Task: Look for space in Herzele, Belgium from 11th June, 2023 to 15th June, 2023 for 2 adults in price range Rs.7000 to Rs.16000. Place can be private room with 1  bedroom having 2 beds and 1 bathroom. Property type can be house, flat, guest house, hotel. Amenities needed are: heating. Booking option can be shelf check-in. Required host language is English.
Action: Key pressed h<Key.caps_lock>erzele<Key.backspace><Key.backspace><Key.backspace><Key.backspace><Key.backspace><Key.backspace><Key.backspace>h<Key.caps_lock>erze;<Key.backspace>le,<Key.space><Key.caps_lock>b<Key.caps_lock>elgium<Key.space><Key.enter>
Screenshot: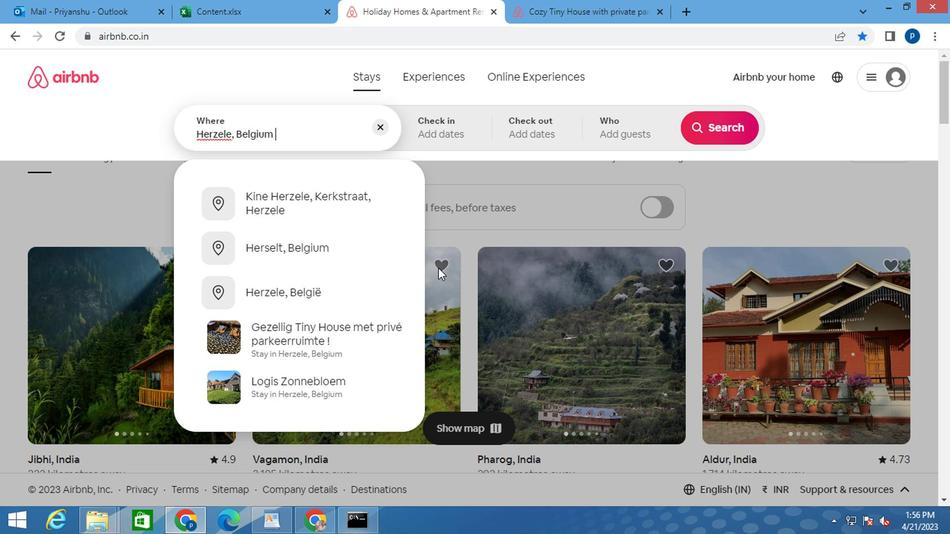 
Action: Mouse moved to (710, 231)
Screenshot: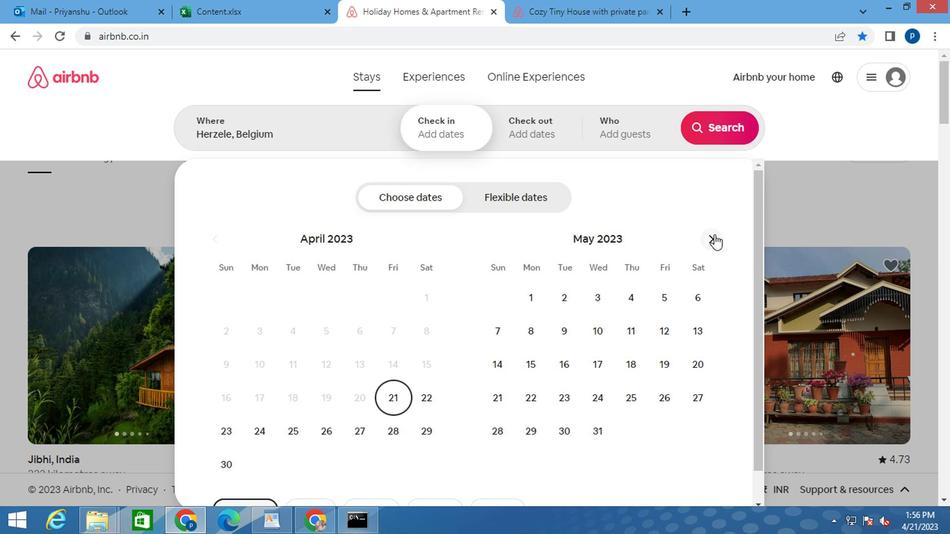 
Action: Mouse pressed left at (710, 231)
Screenshot: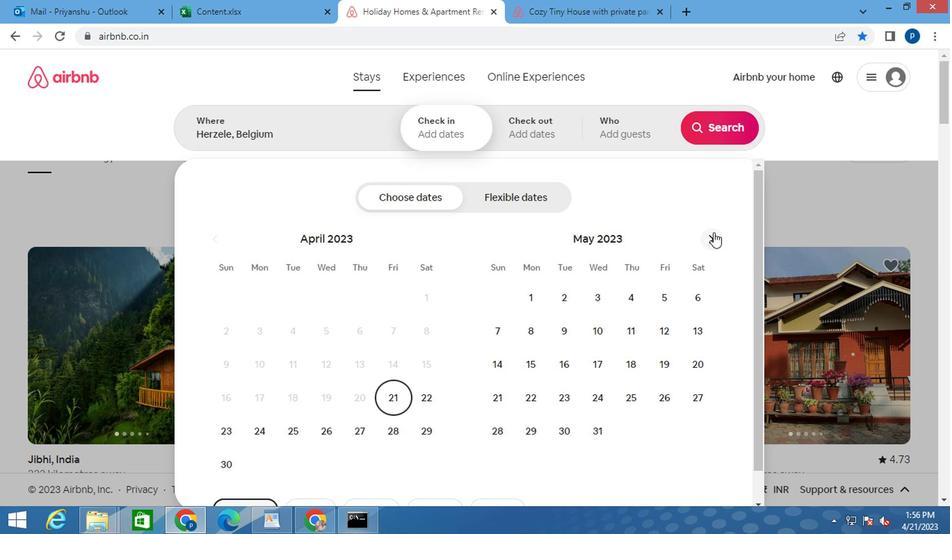 
Action: Mouse moved to (710, 231)
Screenshot: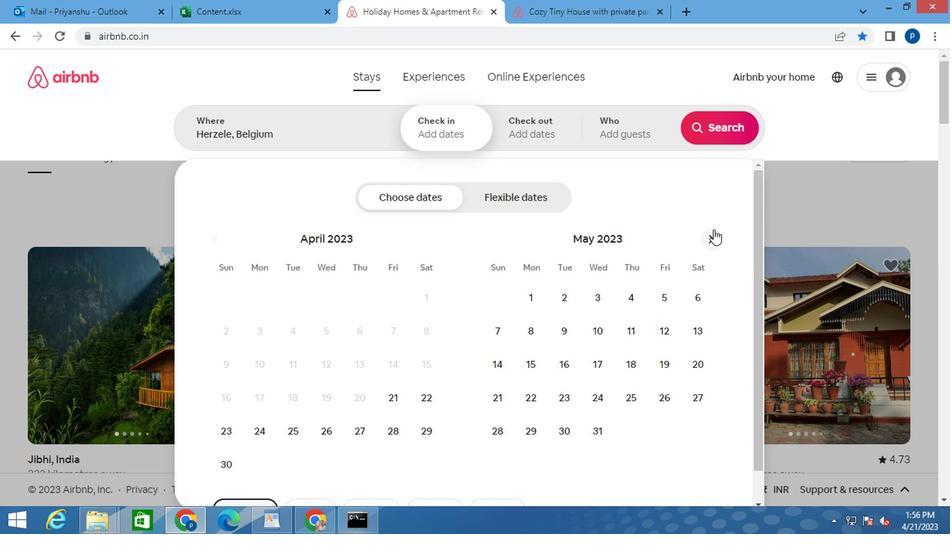 
Action: Mouse pressed left at (710, 231)
Screenshot: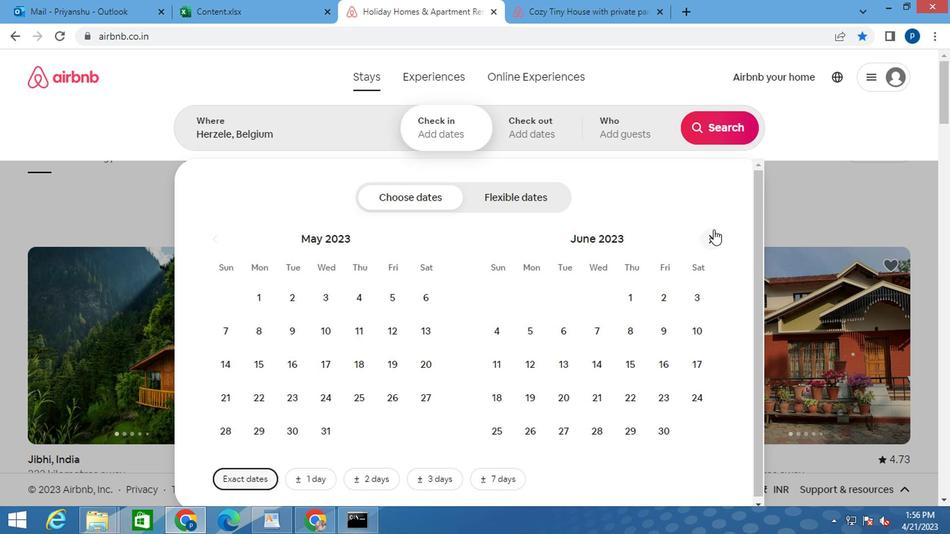 
Action: Mouse moved to (223, 361)
Screenshot: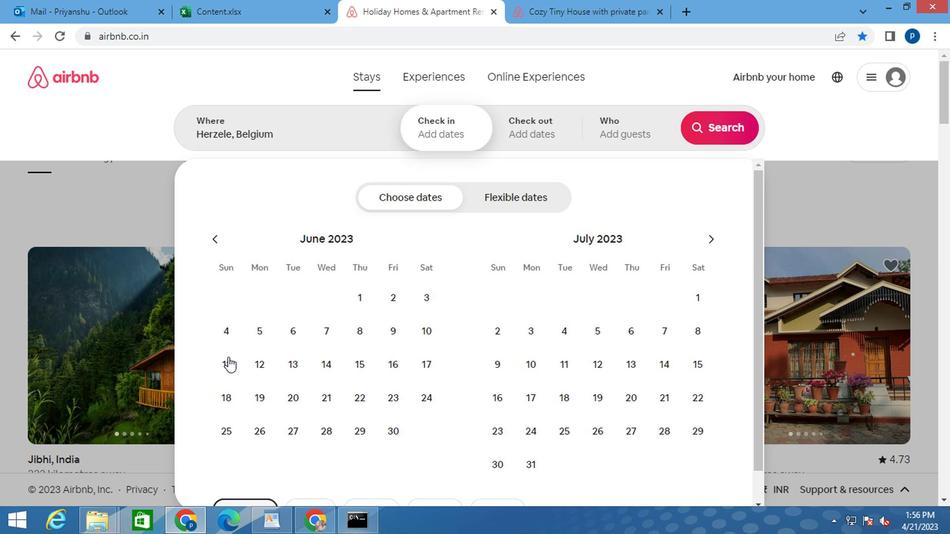 
Action: Mouse pressed left at (223, 361)
Screenshot: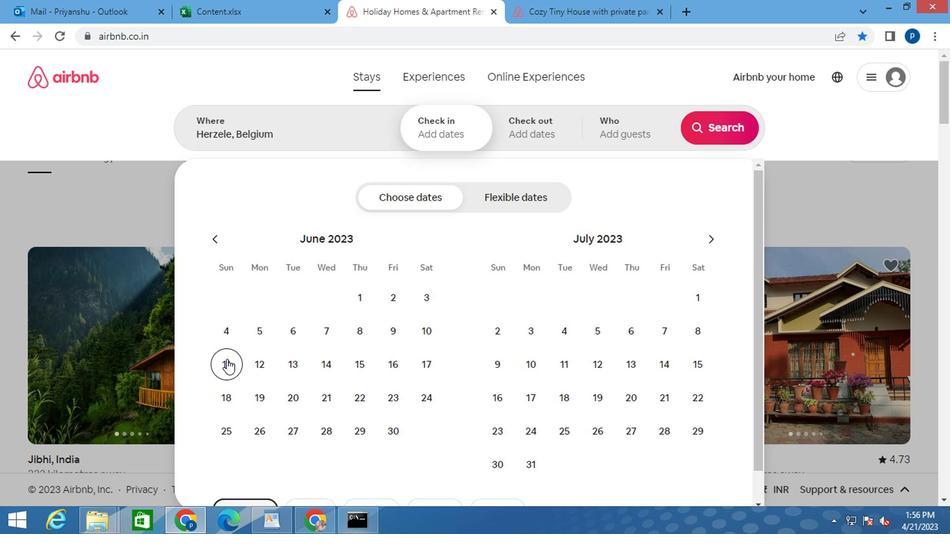 
Action: Mouse moved to (362, 369)
Screenshot: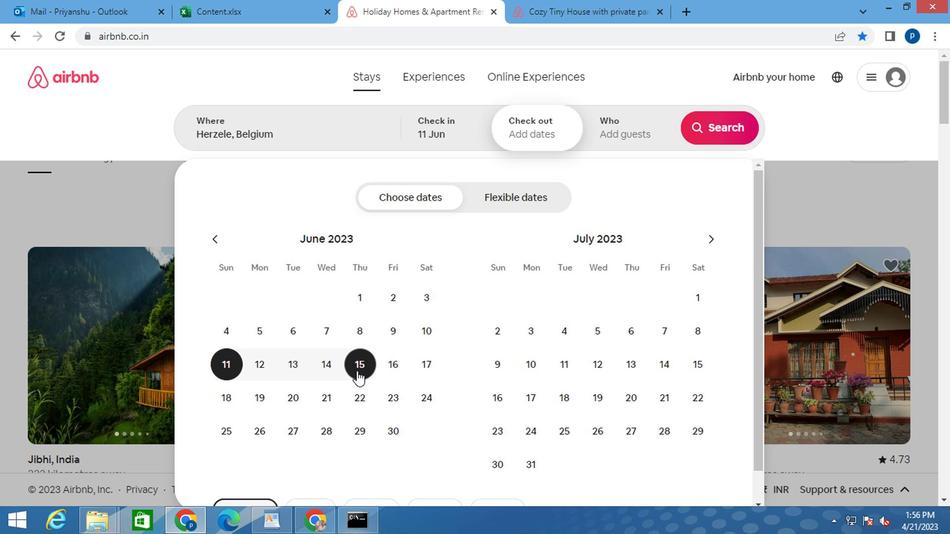 
Action: Mouse pressed left at (362, 369)
Screenshot: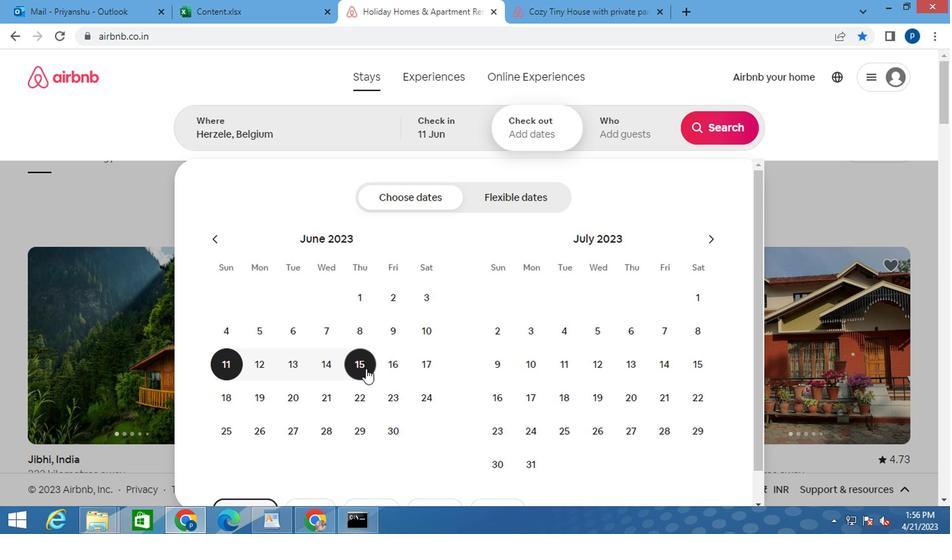 
Action: Mouse moved to (623, 136)
Screenshot: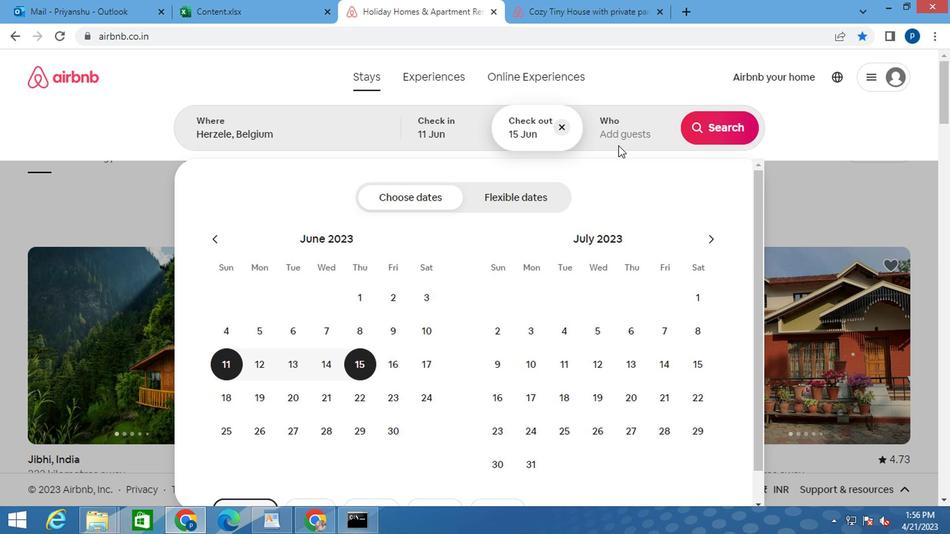 
Action: Mouse pressed left at (623, 136)
Screenshot: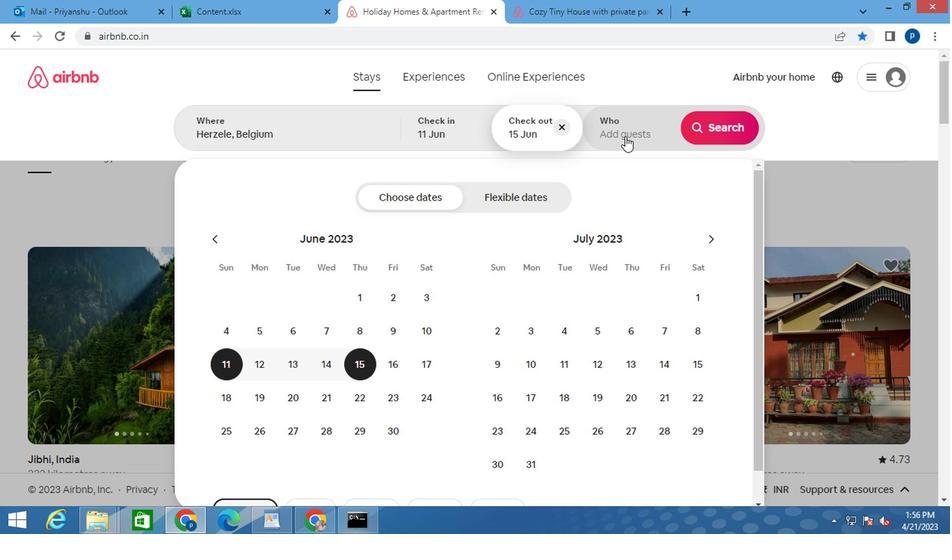 
Action: Mouse moved to (719, 198)
Screenshot: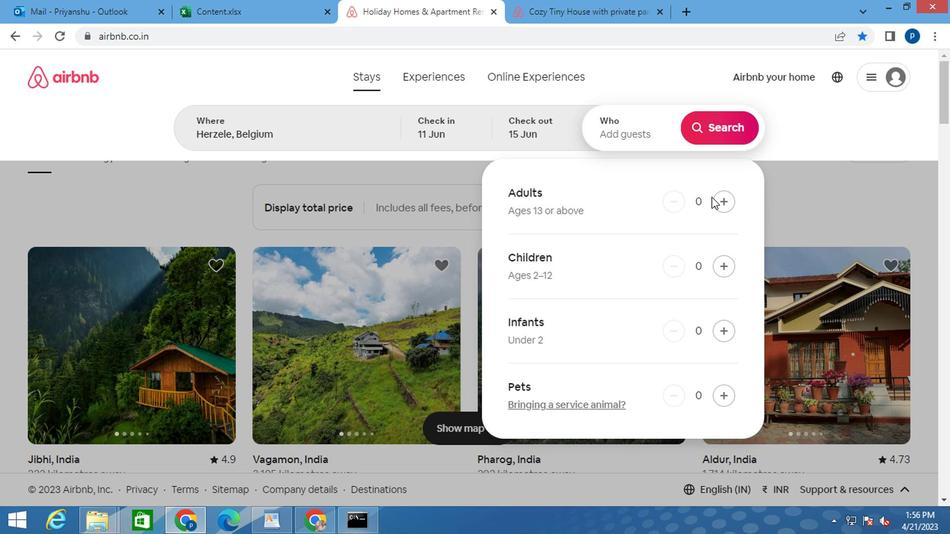 
Action: Mouse pressed left at (719, 198)
Screenshot: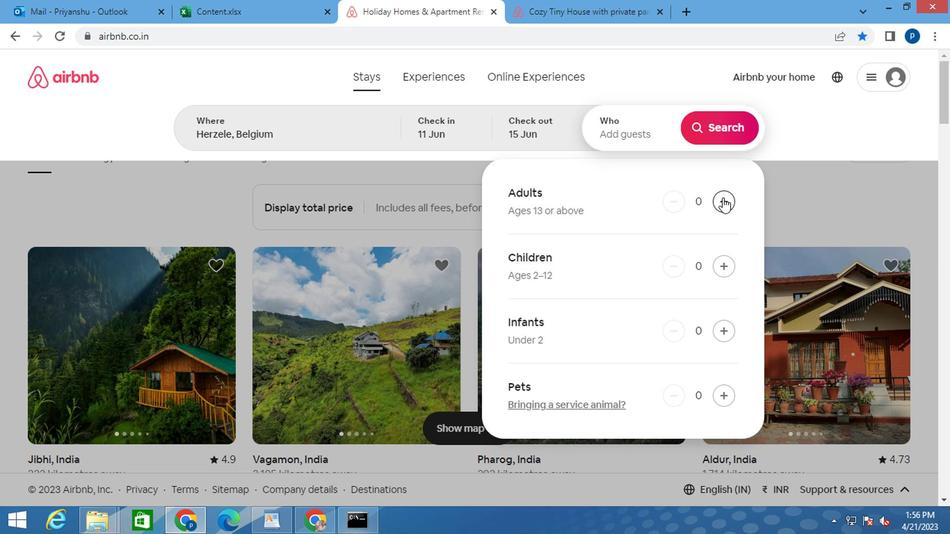 
Action: Mouse pressed left at (719, 198)
Screenshot: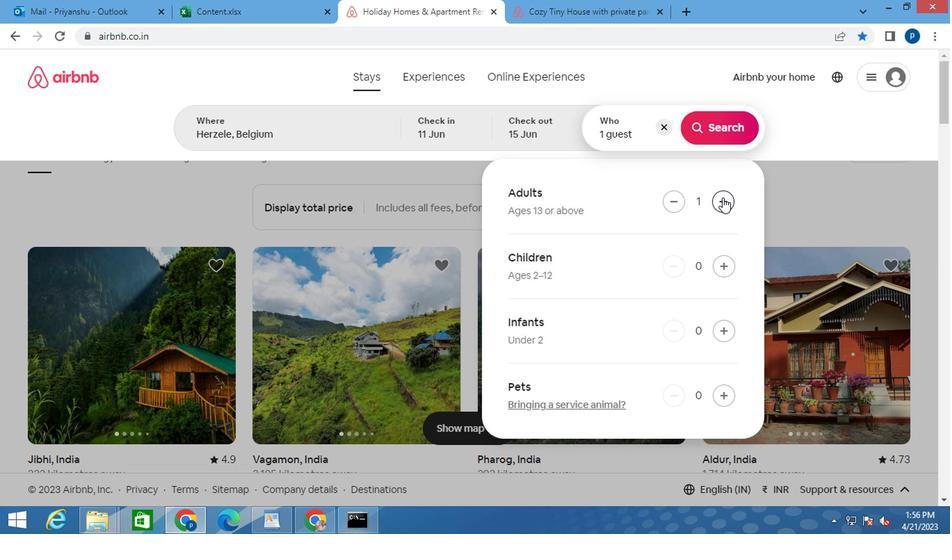 
Action: Mouse moved to (712, 133)
Screenshot: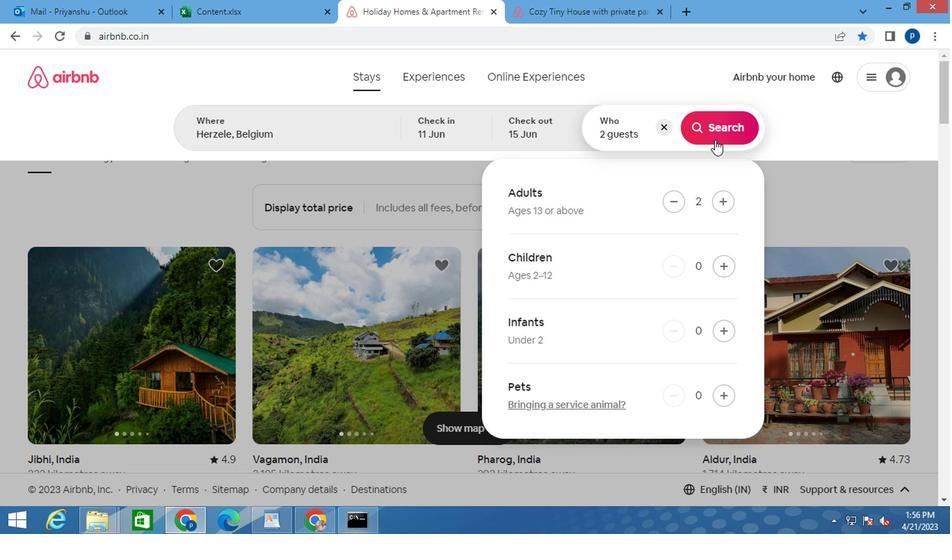 
Action: Mouse pressed left at (712, 133)
Screenshot: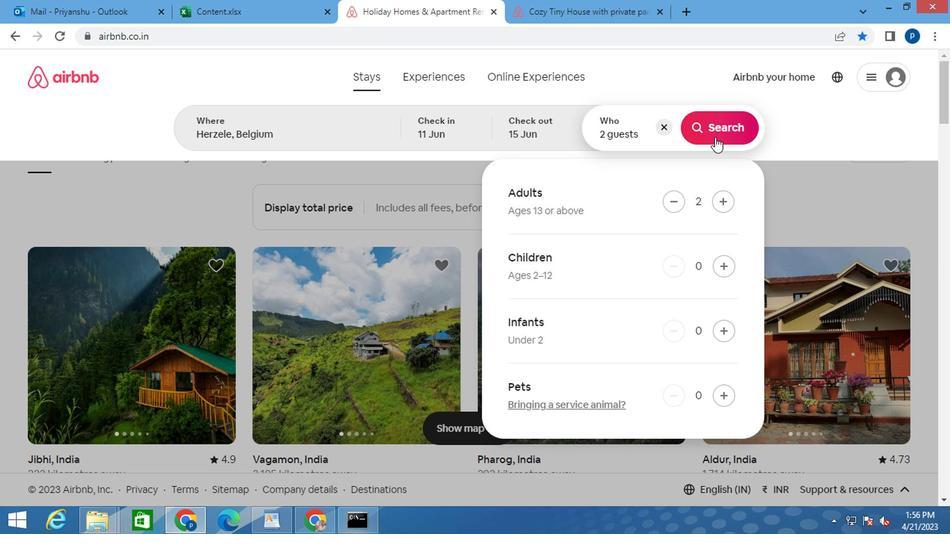 
Action: Mouse moved to (870, 132)
Screenshot: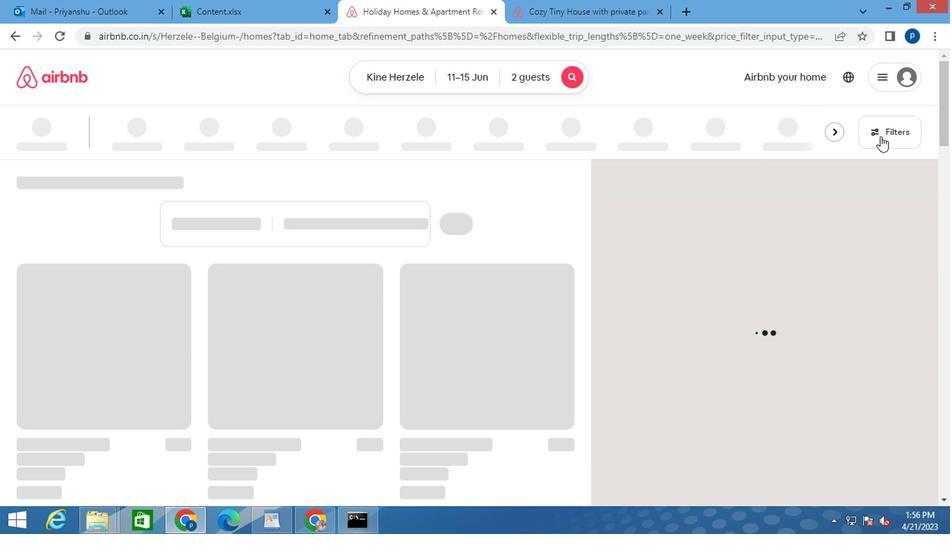 
Action: Mouse pressed left at (870, 132)
Screenshot: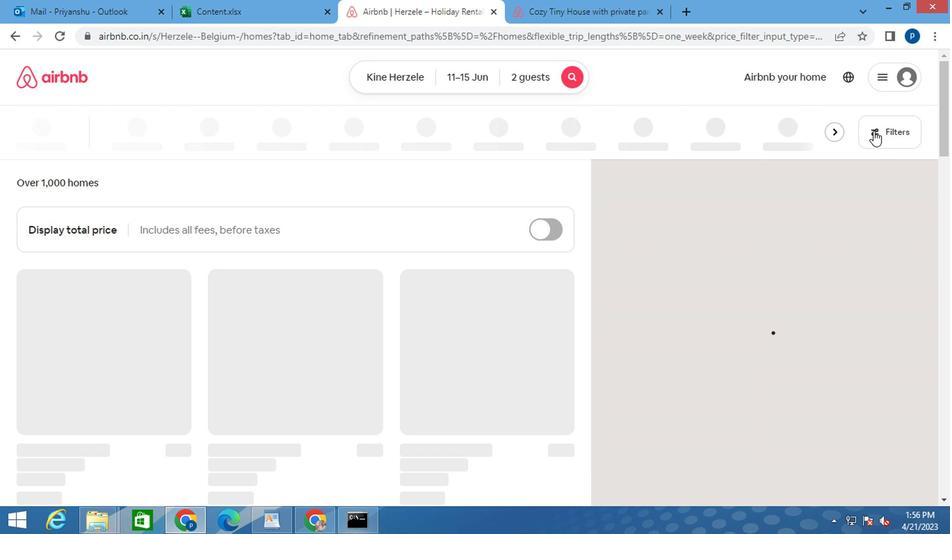 
Action: Mouse moved to (272, 312)
Screenshot: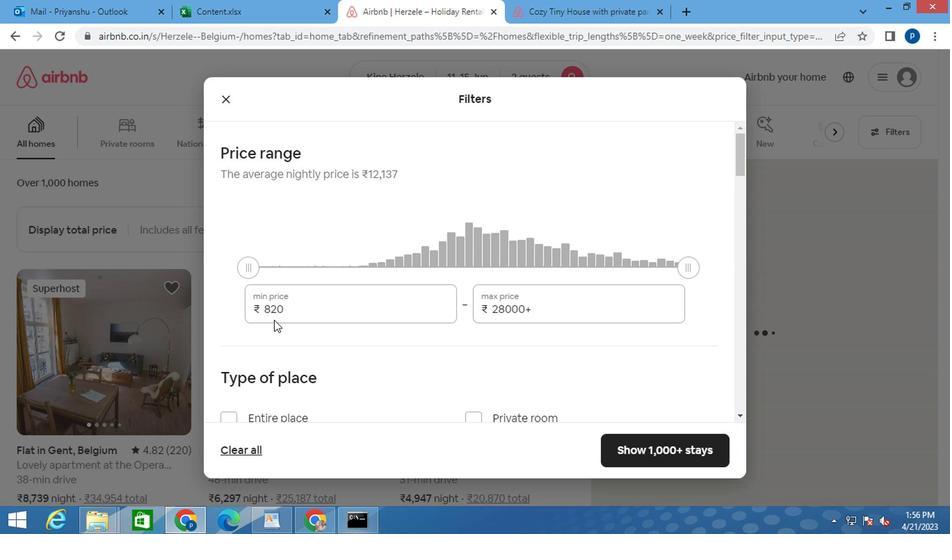 
Action: Mouse pressed left at (272, 312)
Screenshot: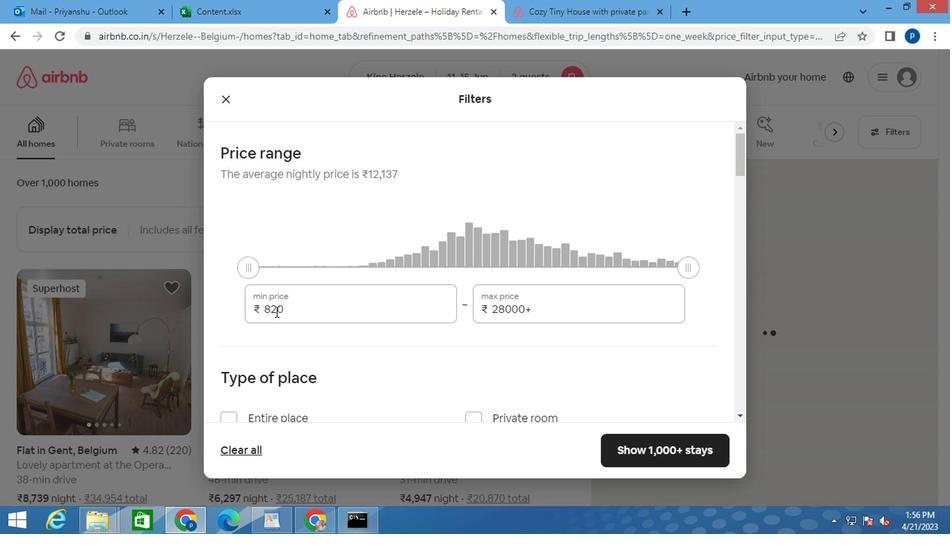 
Action: Mouse pressed left at (272, 312)
Screenshot: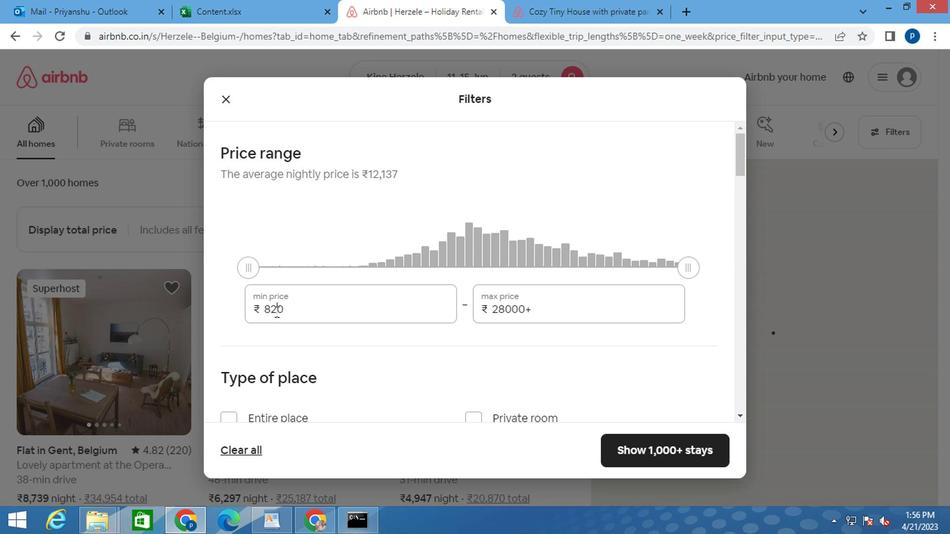 
Action: Key pressed 7000<Key.tab>16000
Screenshot: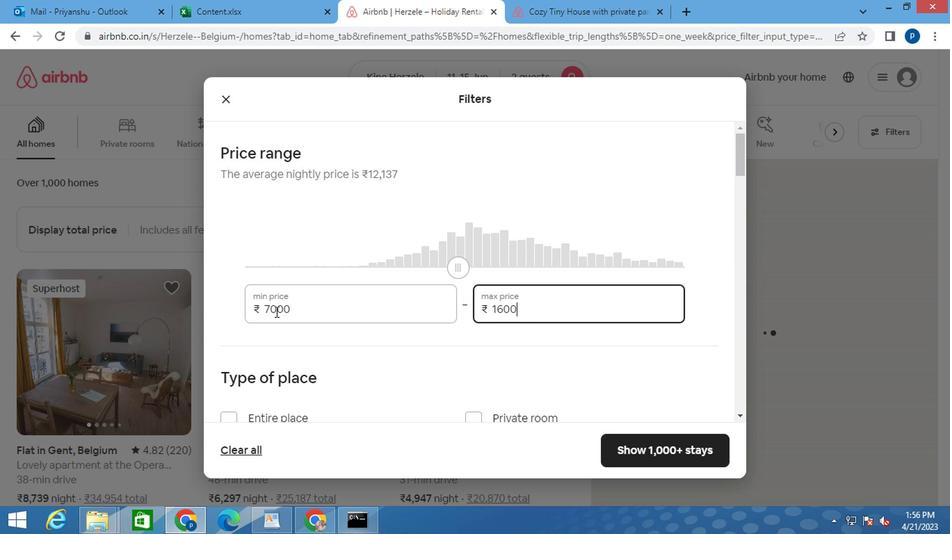 
Action: Mouse moved to (231, 345)
Screenshot: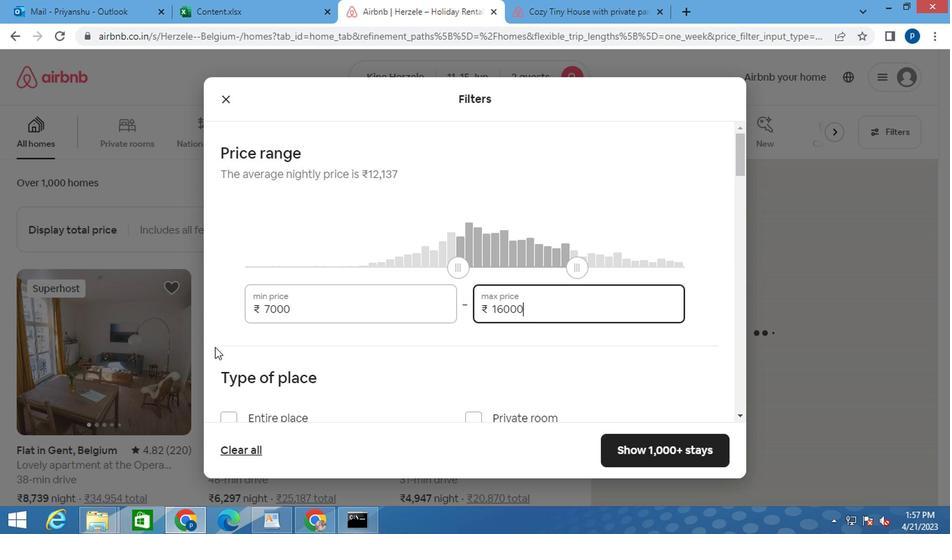 
Action: Mouse scrolled (231, 344) with delta (0, 0)
Screenshot: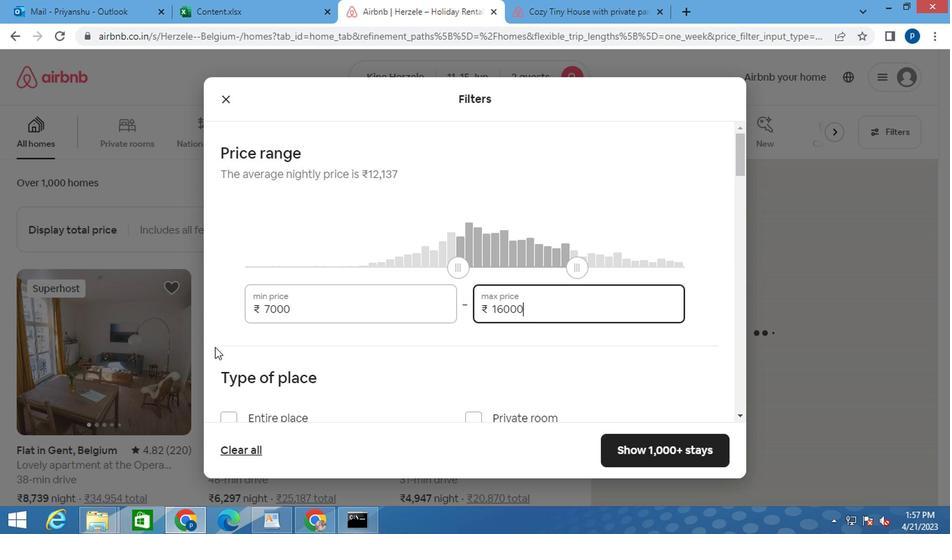 
Action: Mouse moved to (231, 345)
Screenshot: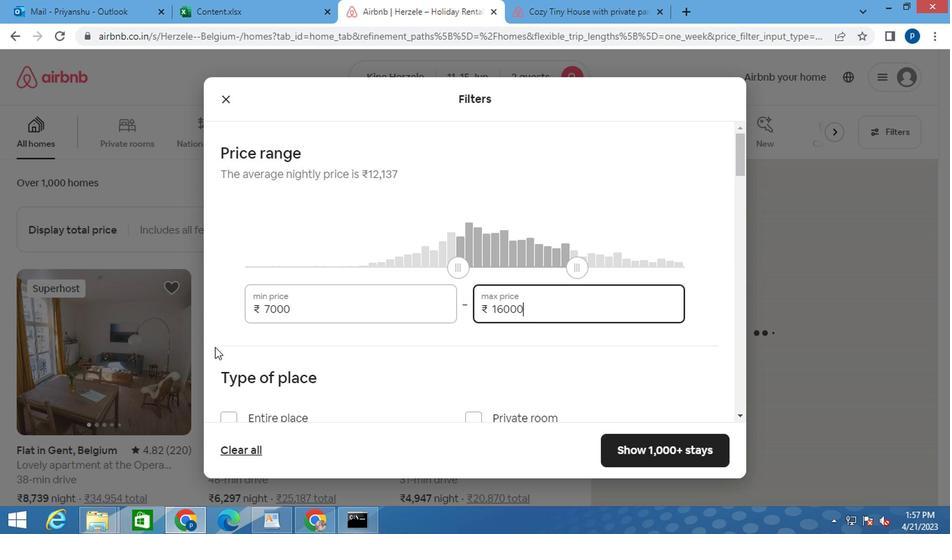
Action: Mouse scrolled (231, 344) with delta (0, 0)
Screenshot: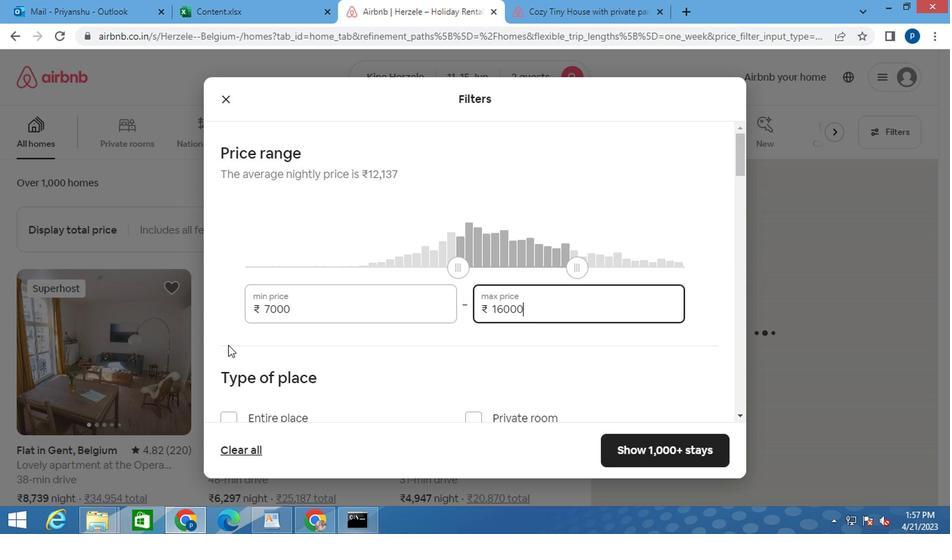 
Action: Mouse moved to (259, 333)
Screenshot: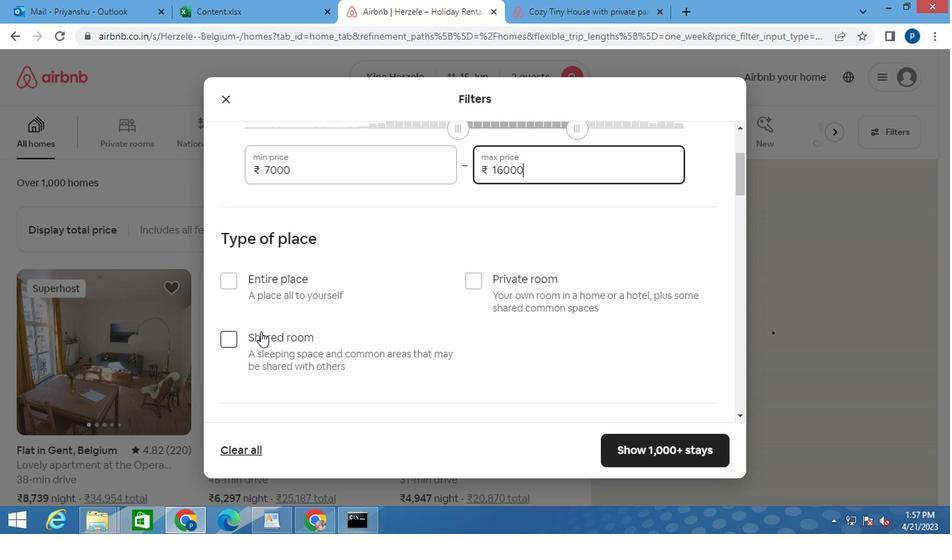 
Action: Mouse scrolled (259, 332) with delta (0, 0)
Screenshot: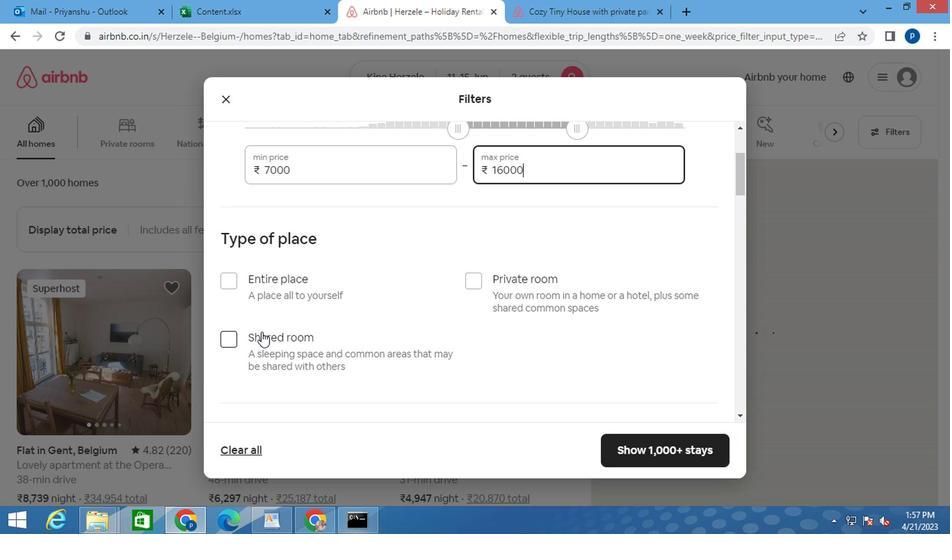 
Action: Mouse moved to (474, 212)
Screenshot: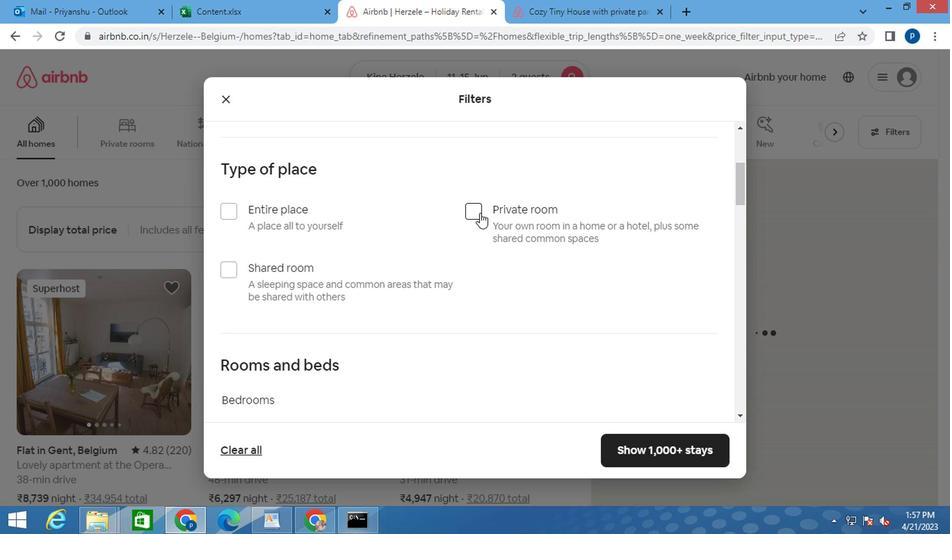 
Action: Mouse pressed left at (474, 212)
Screenshot: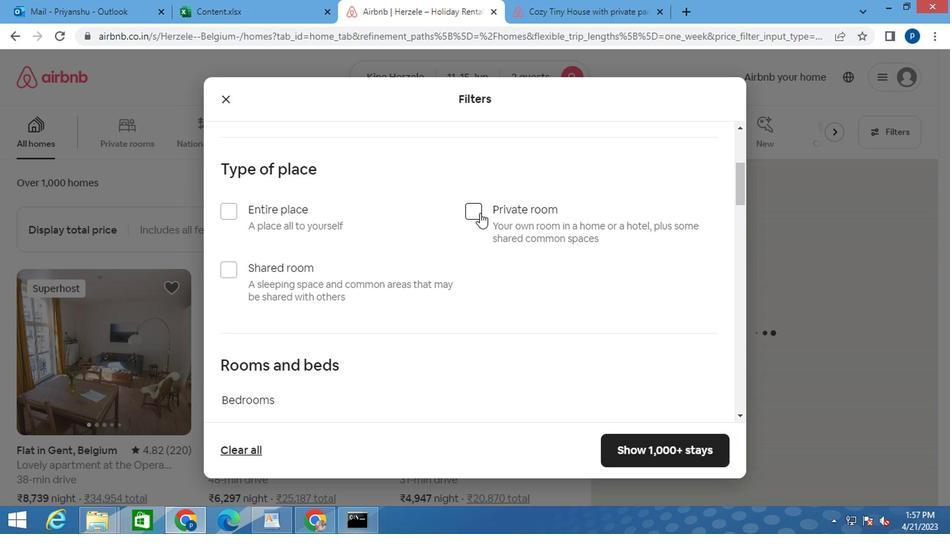 
Action: Mouse moved to (416, 264)
Screenshot: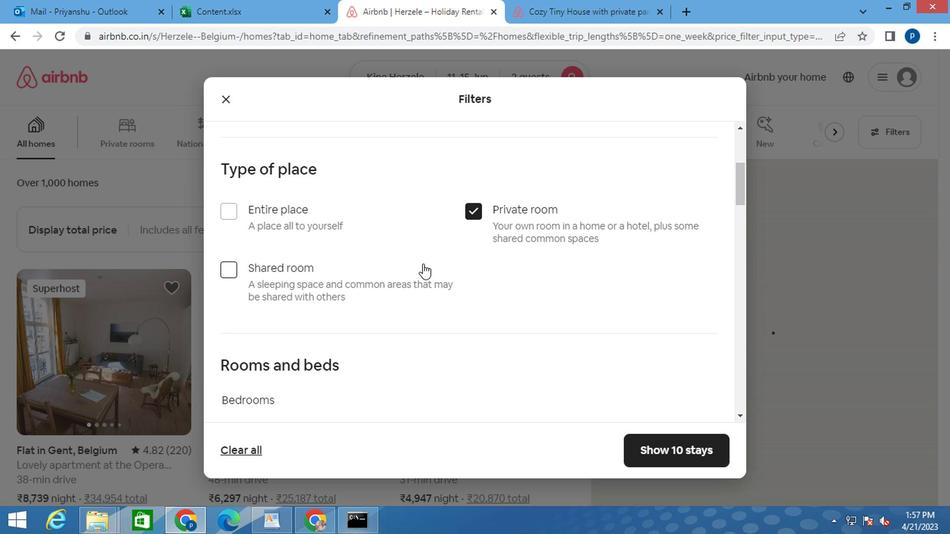 
Action: Mouse scrolled (416, 264) with delta (0, 0)
Screenshot: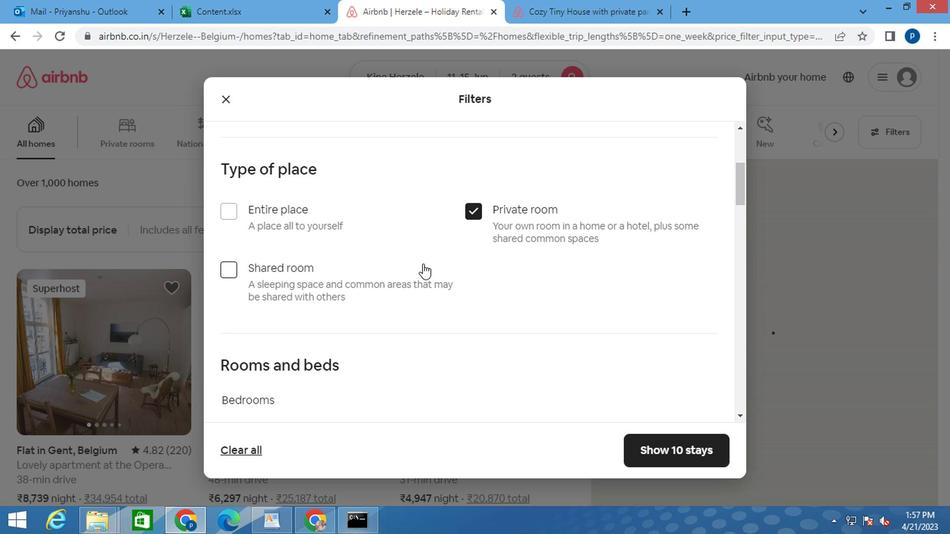 
Action: Mouse moved to (416, 264)
Screenshot: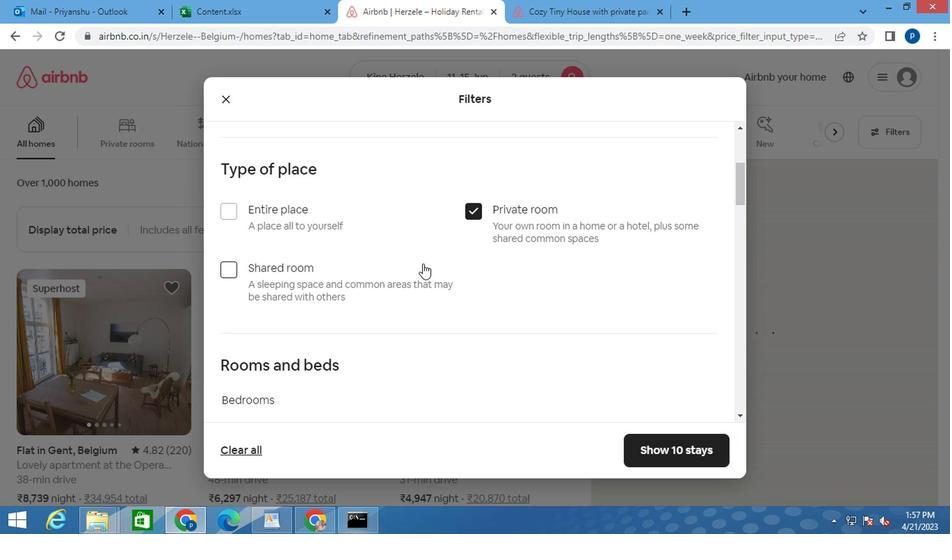 
Action: Mouse scrolled (416, 264) with delta (0, 0)
Screenshot: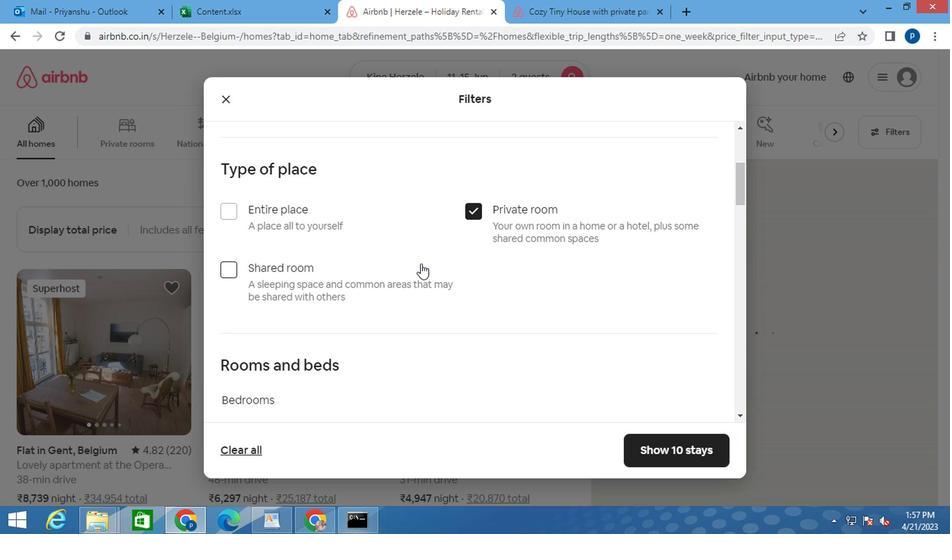 
Action: Mouse moved to (342, 262)
Screenshot: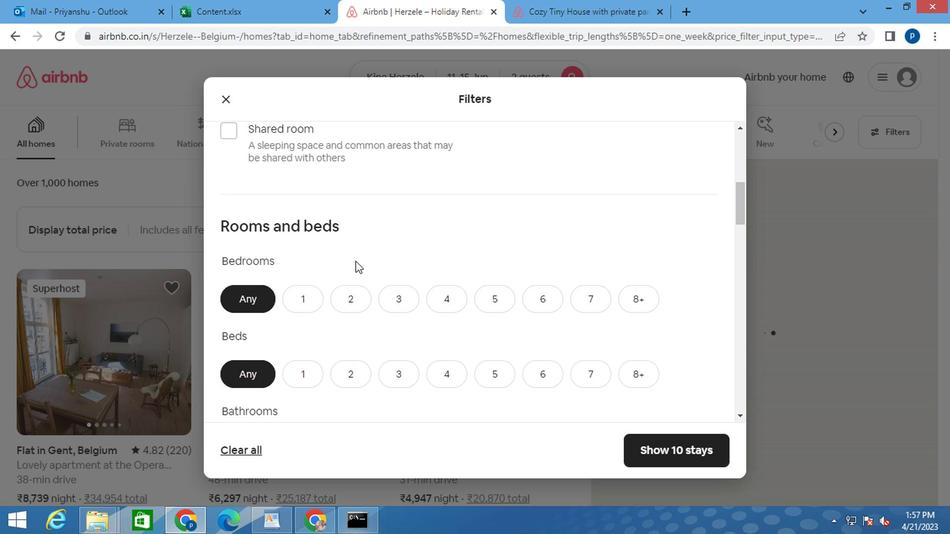 
Action: Mouse scrolled (342, 261) with delta (0, 0)
Screenshot: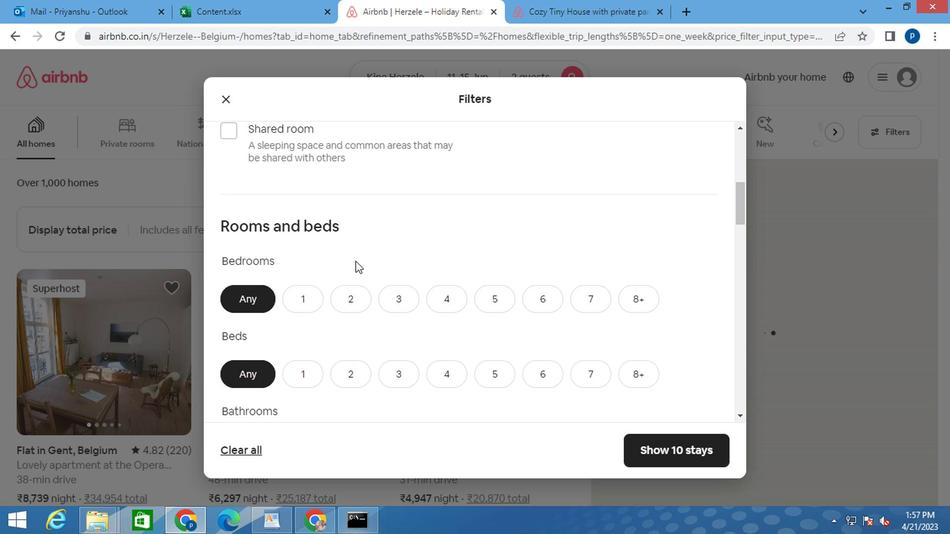 
Action: Mouse moved to (298, 229)
Screenshot: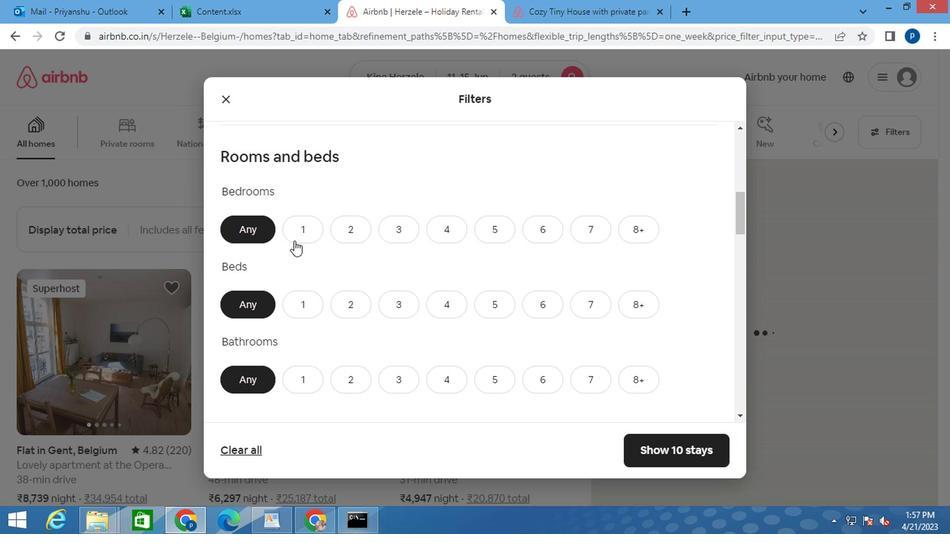 
Action: Mouse pressed left at (298, 229)
Screenshot: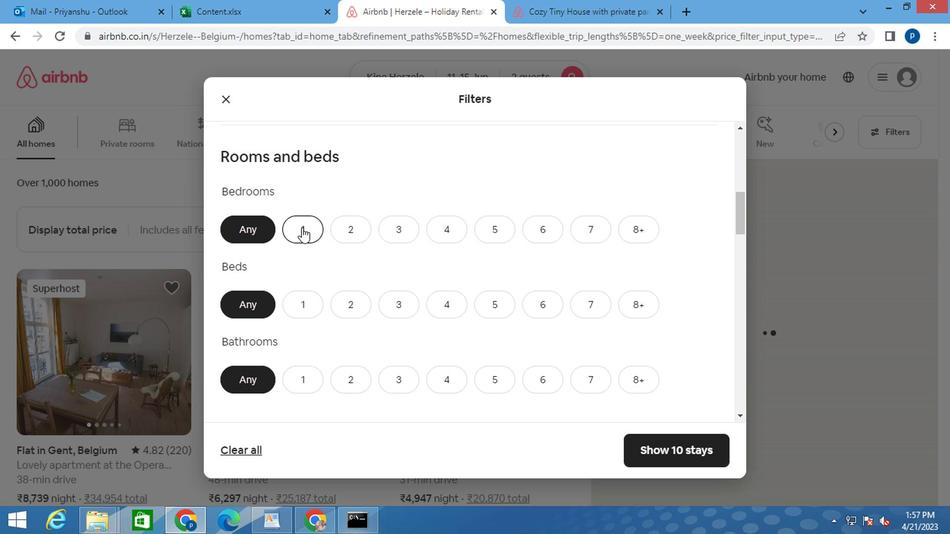 
Action: Mouse moved to (356, 307)
Screenshot: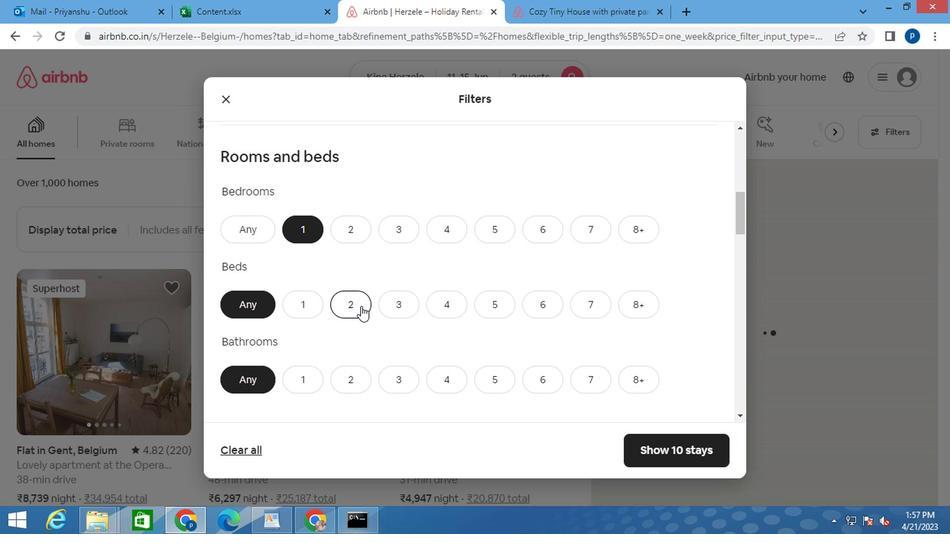 
Action: Mouse pressed left at (356, 307)
Screenshot: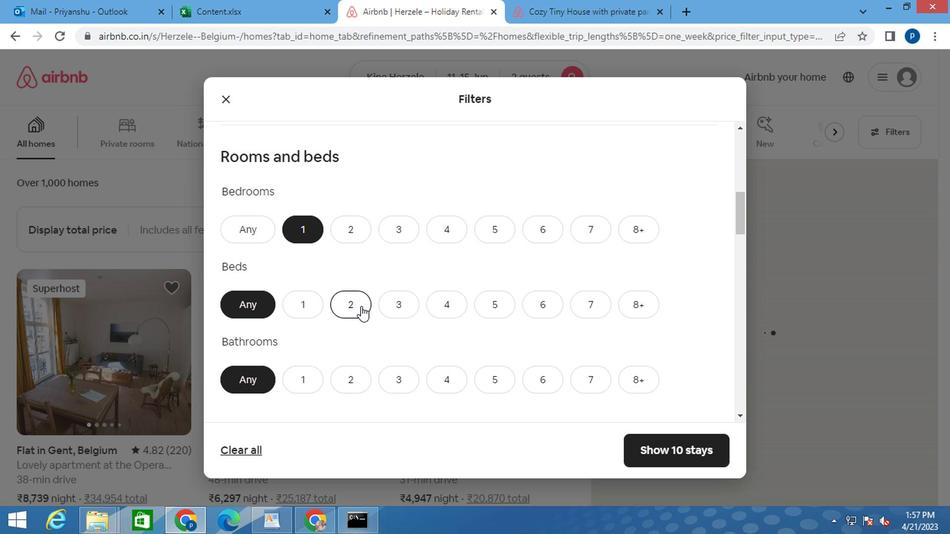 
Action: Mouse moved to (296, 378)
Screenshot: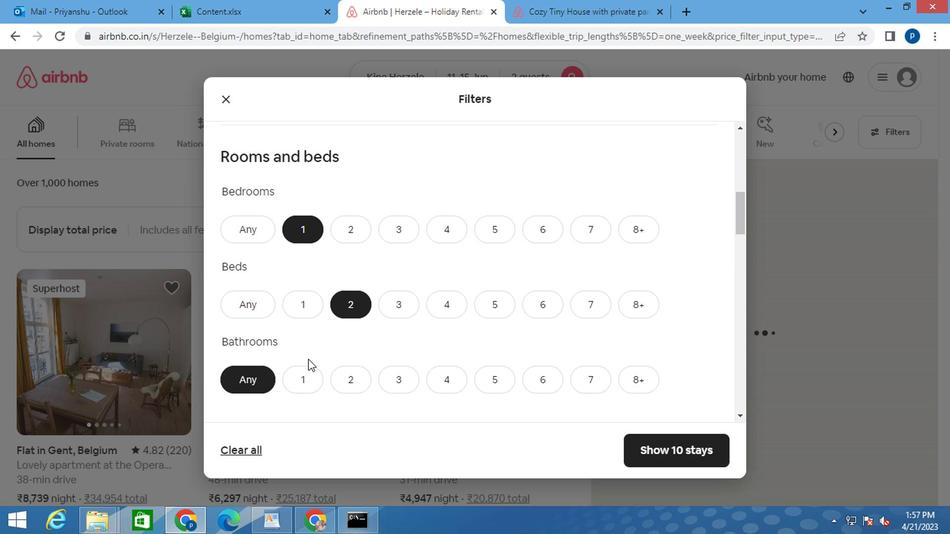 
Action: Mouse pressed left at (296, 378)
Screenshot: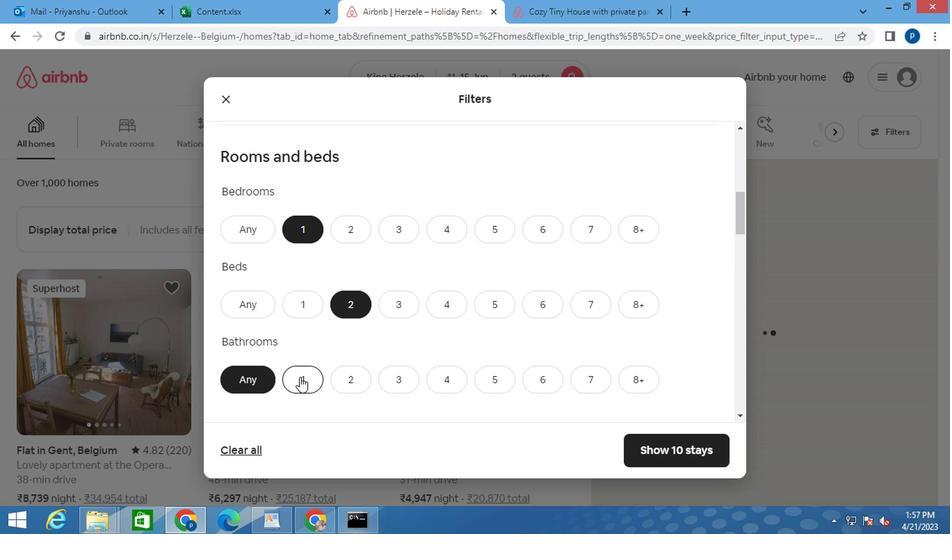
Action: Mouse moved to (306, 371)
Screenshot: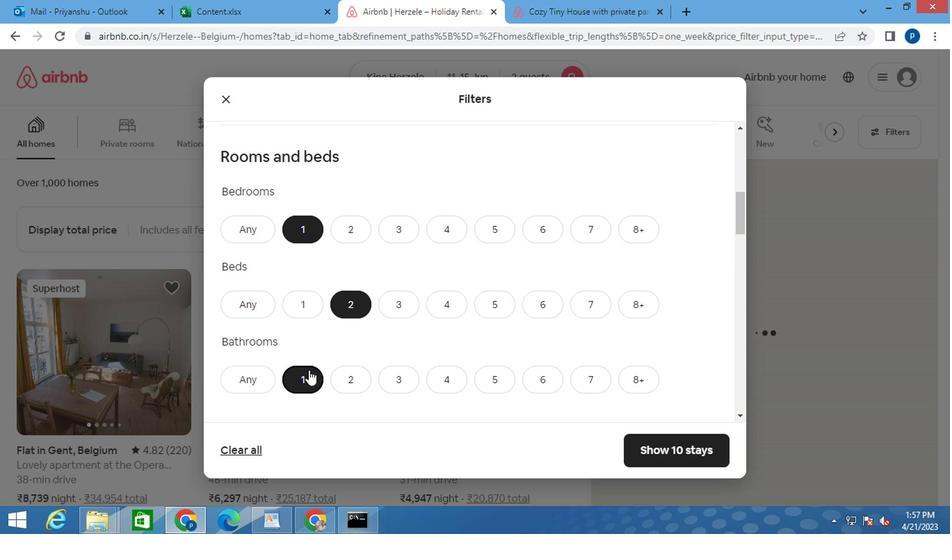 
Action: Mouse scrolled (306, 370) with delta (0, 0)
Screenshot: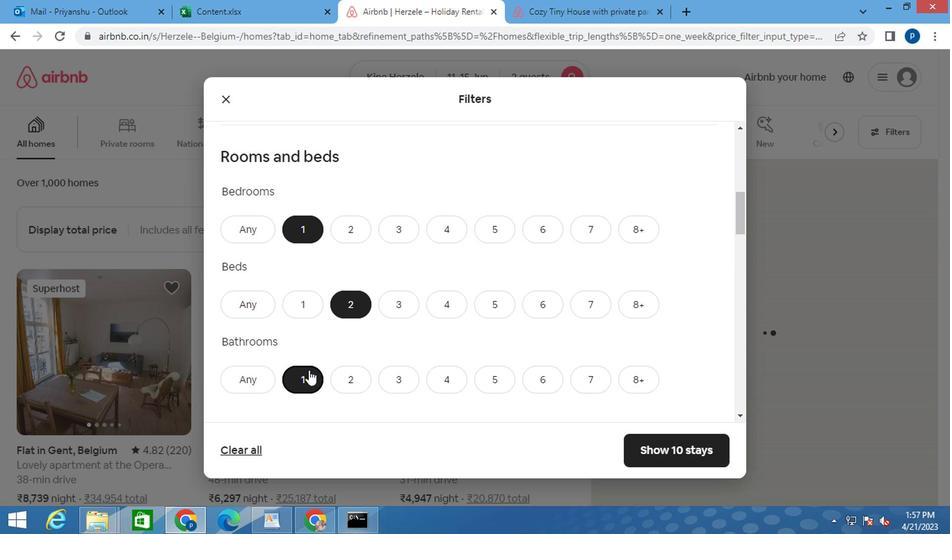 
Action: Mouse moved to (370, 345)
Screenshot: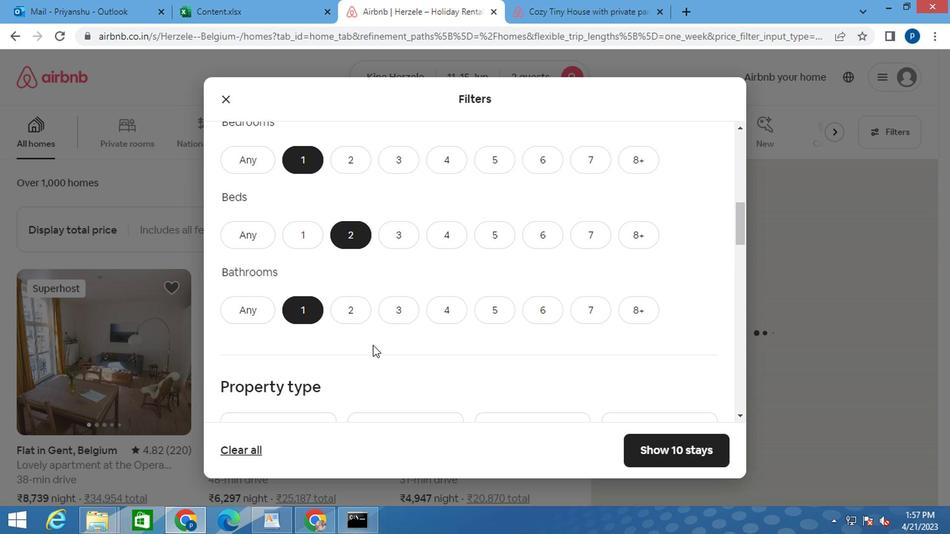
Action: Mouse scrolled (370, 344) with delta (0, 0)
Screenshot: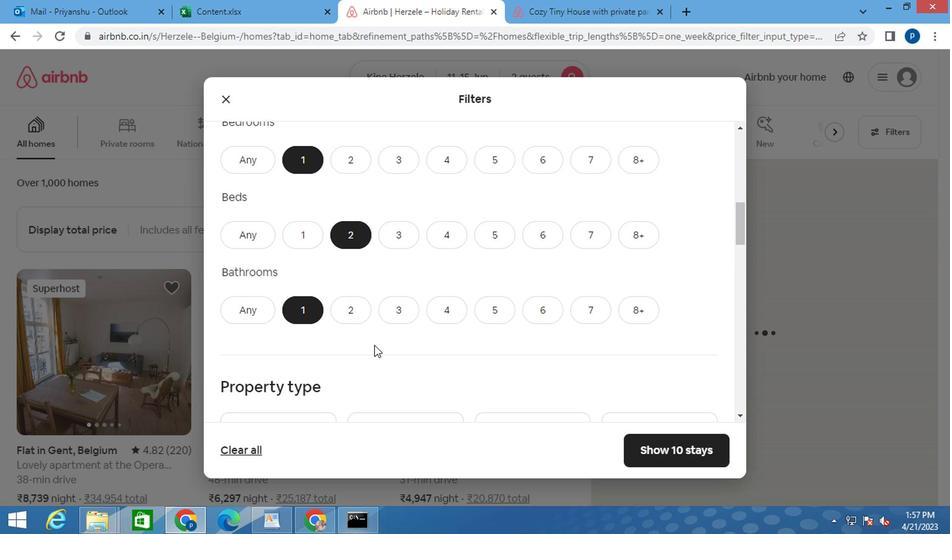 
Action: Mouse moved to (270, 361)
Screenshot: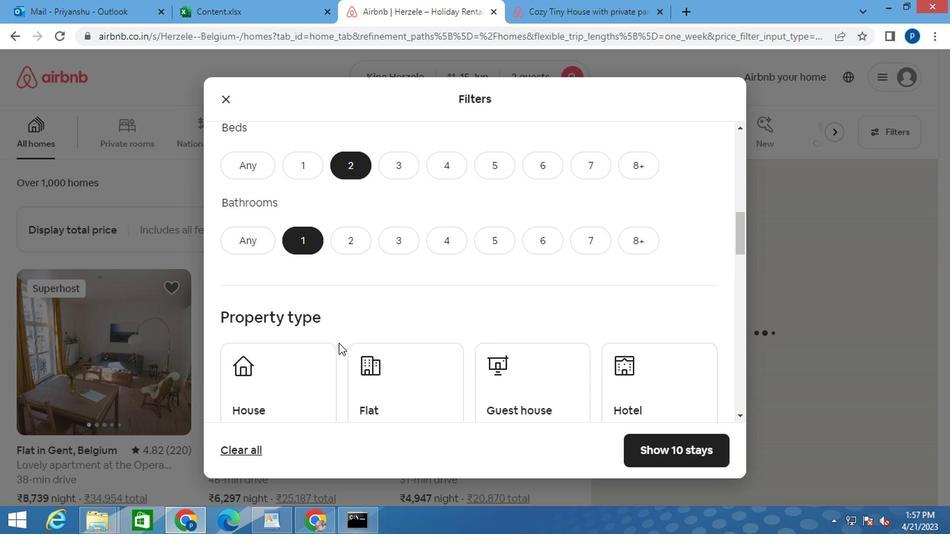 
Action: Mouse pressed left at (270, 361)
Screenshot: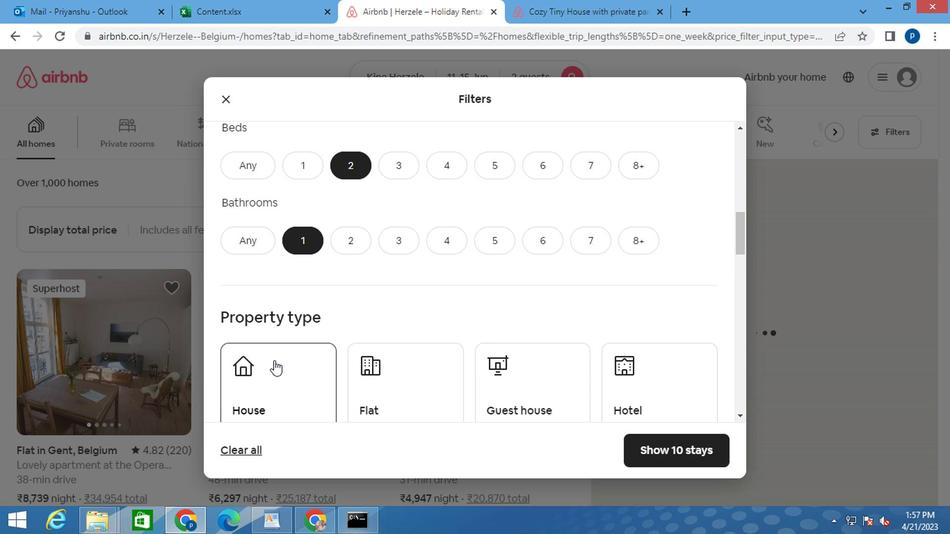 
Action: Mouse moved to (419, 383)
Screenshot: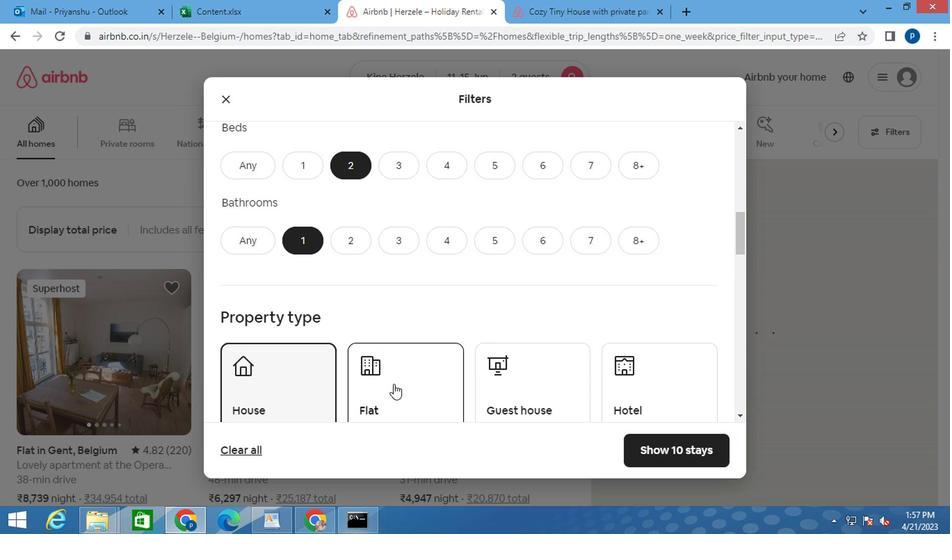 
Action: Mouse pressed left at (398, 385)
Screenshot: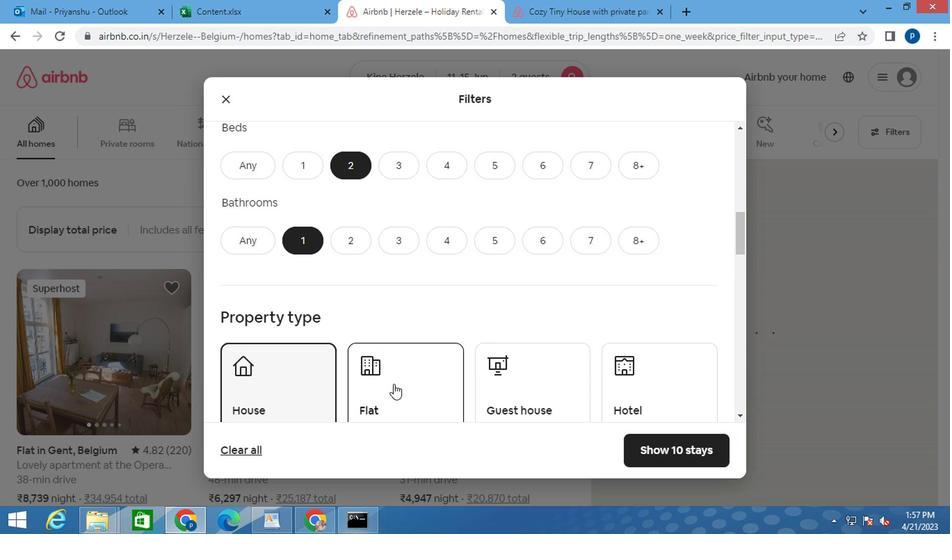 
Action: Mouse moved to (553, 369)
Screenshot: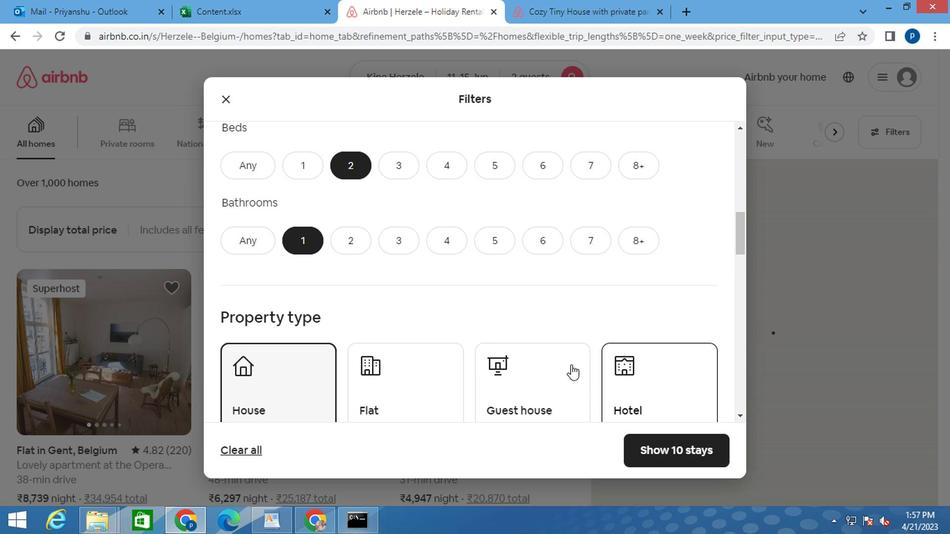 
Action: Mouse pressed left at (553, 369)
Screenshot: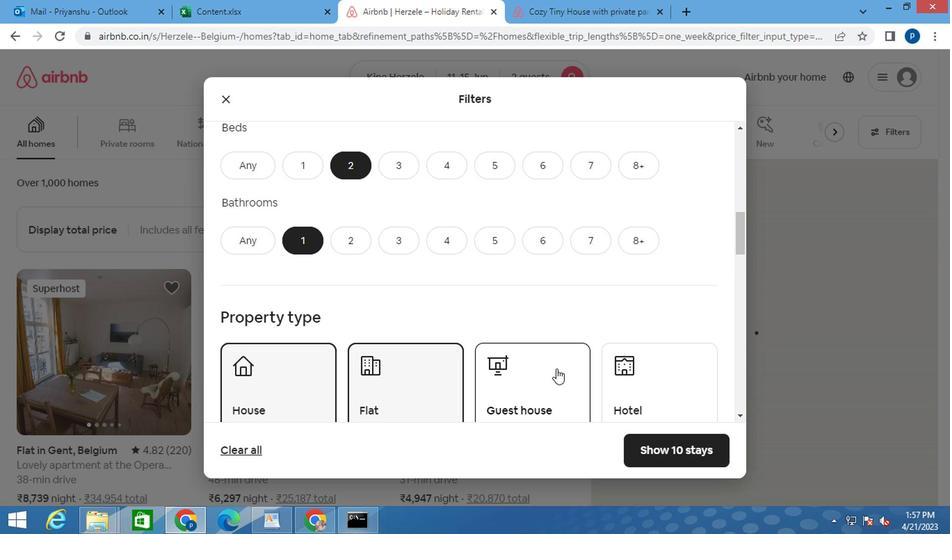 
Action: Mouse moved to (647, 375)
Screenshot: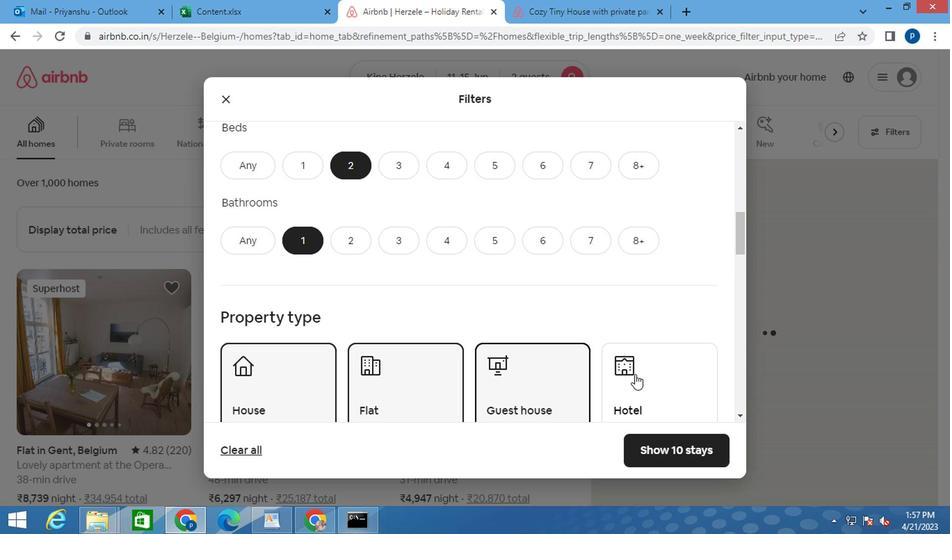 
Action: Mouse pressed left at (647, 375)
Screenshot: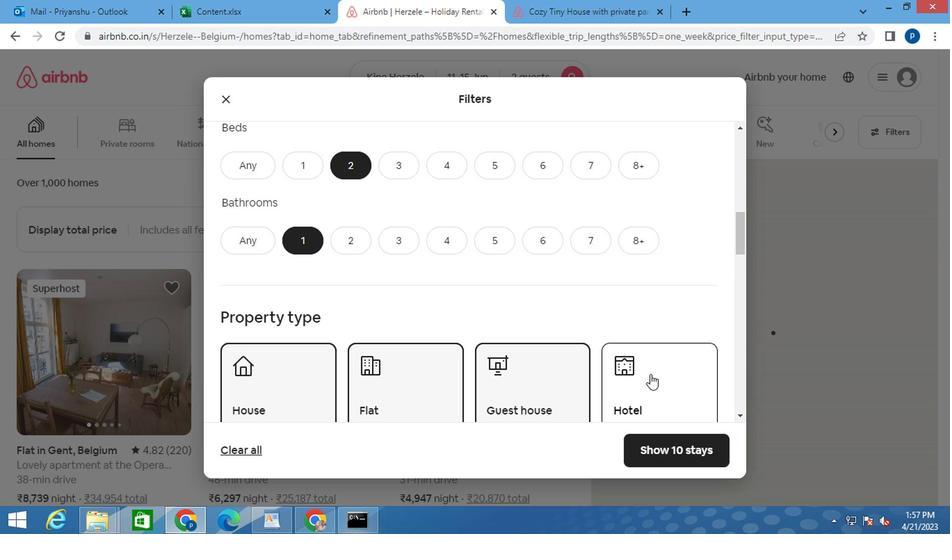 
Action: Mouse moved to (604, 371)
Screenshot: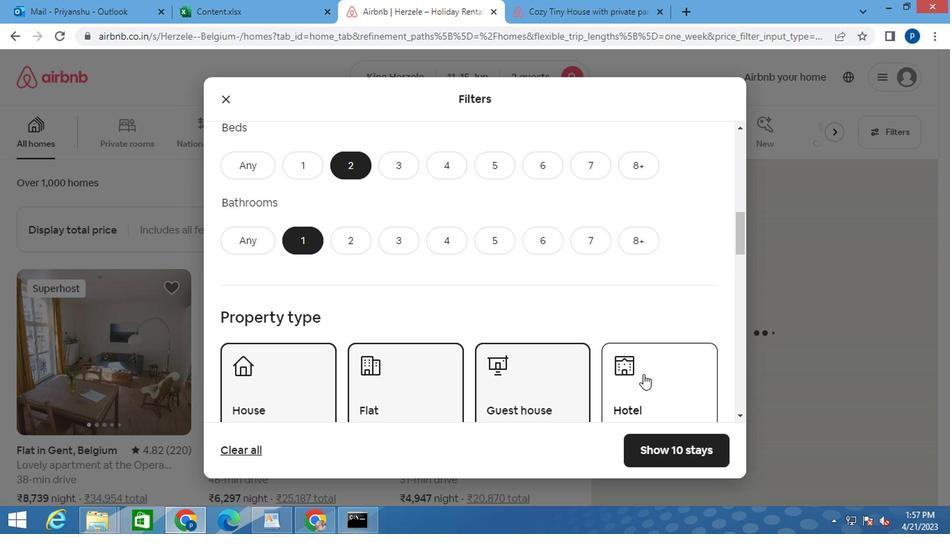 
Action: Mouse scrolled (604, 370) with delta (0, 0)
Screenshot: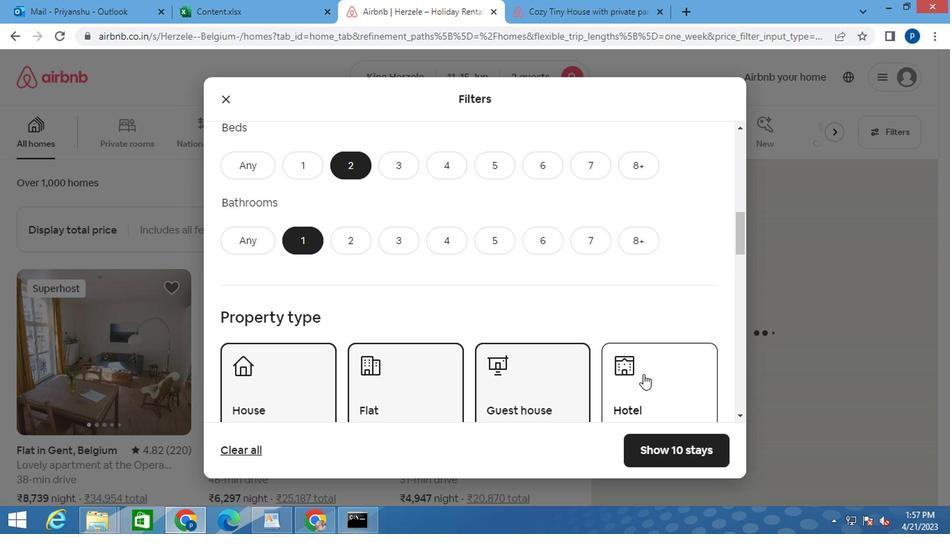 
Action: Mouse moved to (600, 371)
Screenshot: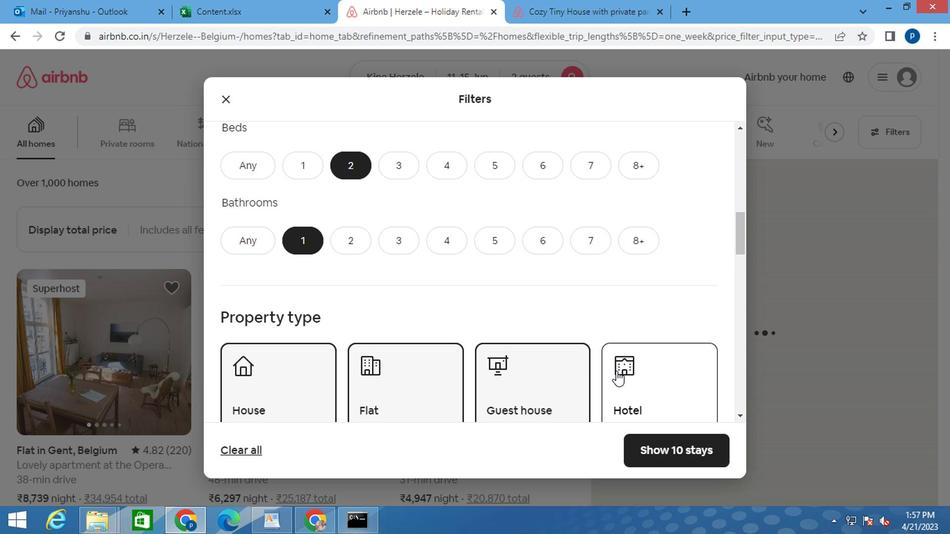 
Action: Mouse scrolled (600, 370) with delta (0, 0)
Screenshot: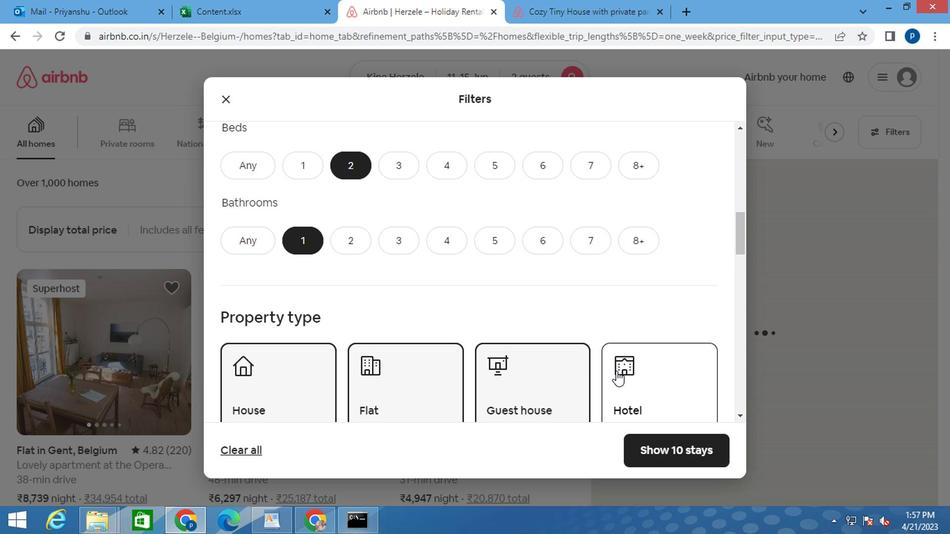 
Action: Mouse moved to (594, 369)
Screenshot: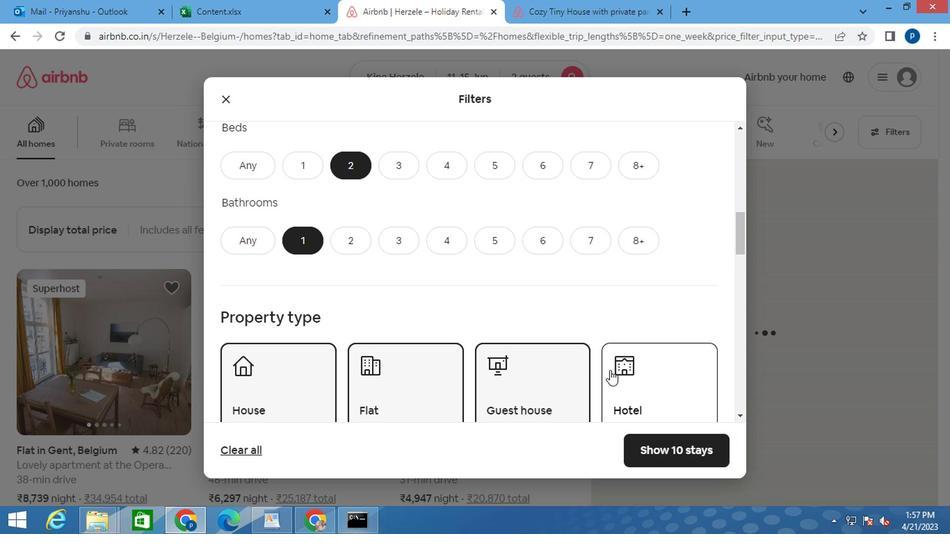
Action: Mouse scrolled (594, 369) with delta (0, 0)
Screenshot: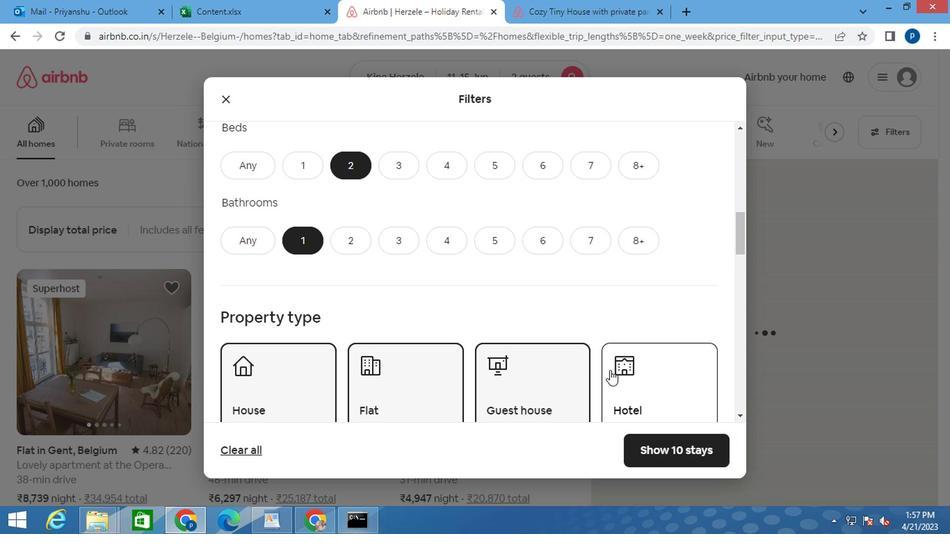 
Action: Mouse moved to (357, 306)
Screenshot: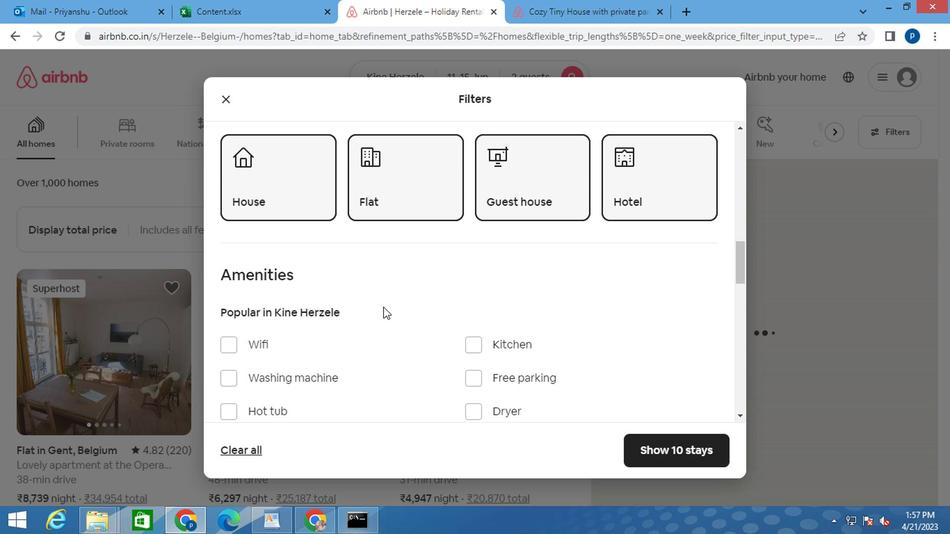 
Action: Mouse scrolled (357, 305) with delta (0, 0)
Screenshot: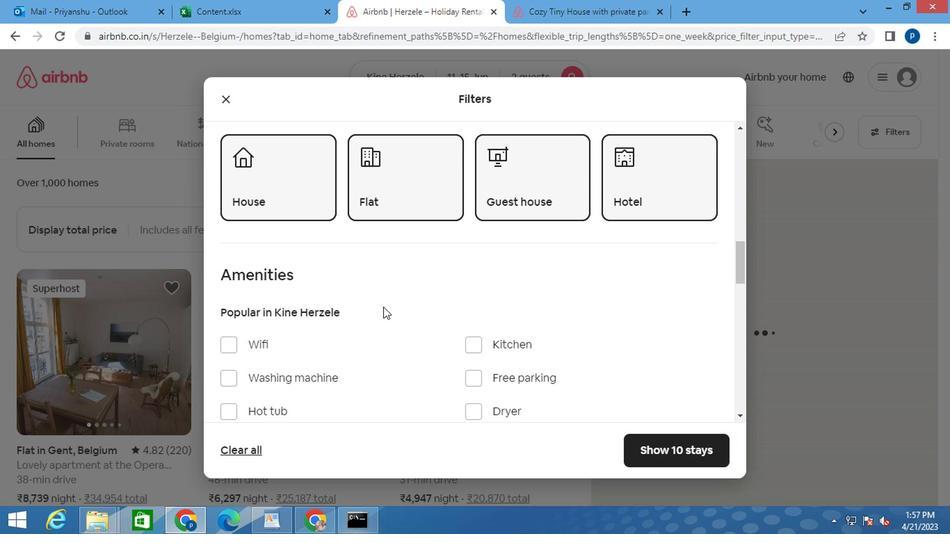 
Action: Mouse moved to (325, 298)
Screenshot: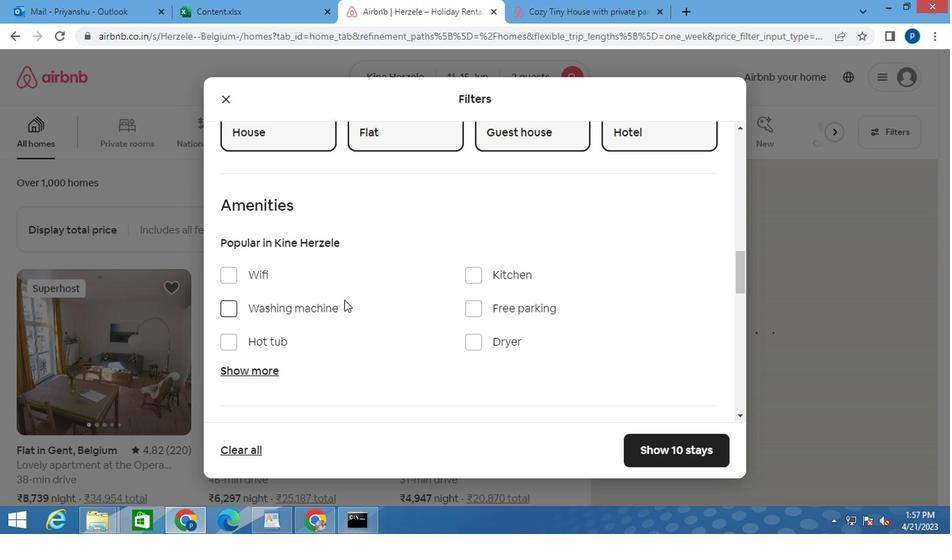 
Action: Mouse scrolled (325, 298) with delta (0, 0)
Screenshot: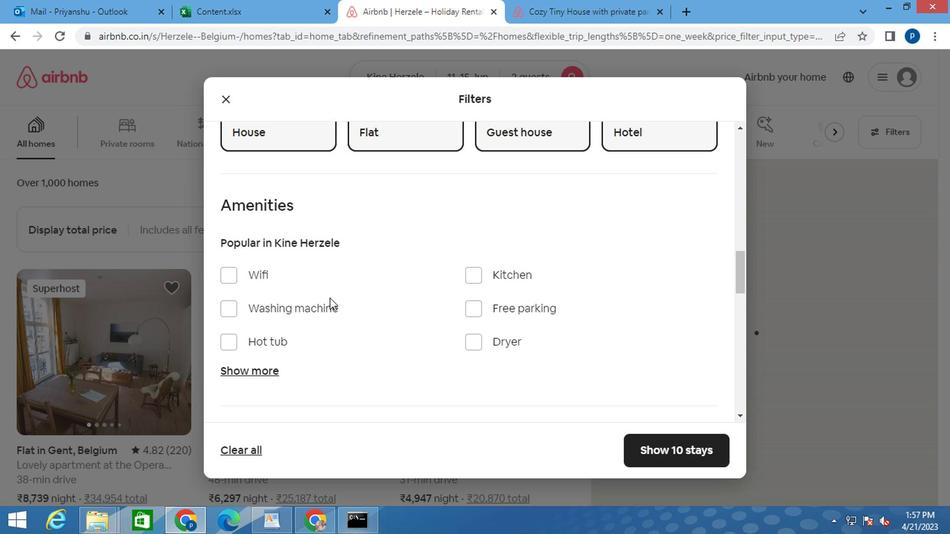 
Action: Mouse moved to (248, 298)
Screenshot: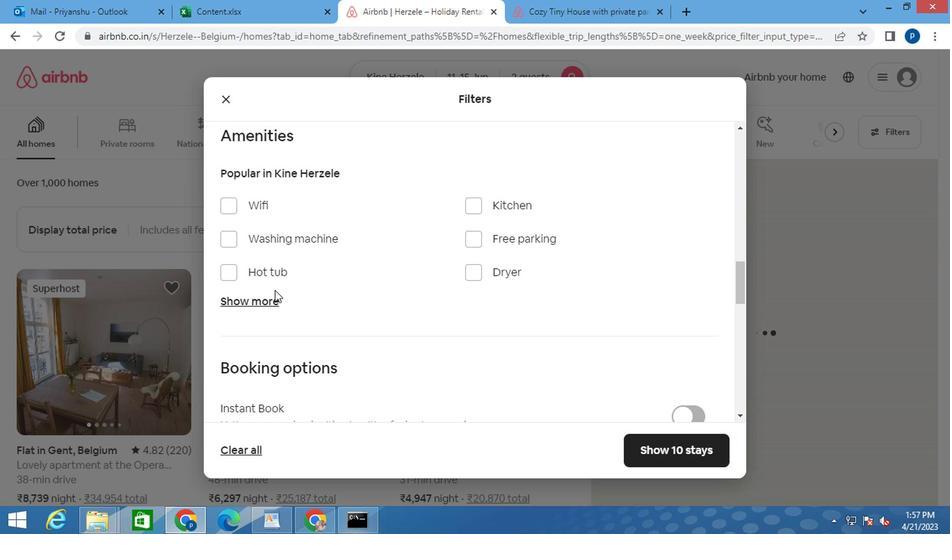 
Action: Mouse pressed left at (248, 298)
Screenshot: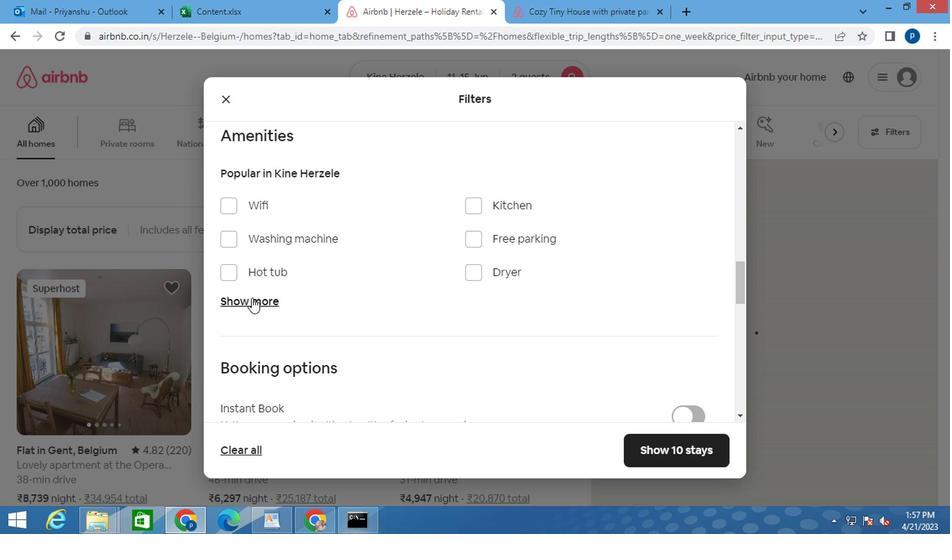 
Action: Mouse moved to (465, 326)
Screenshot: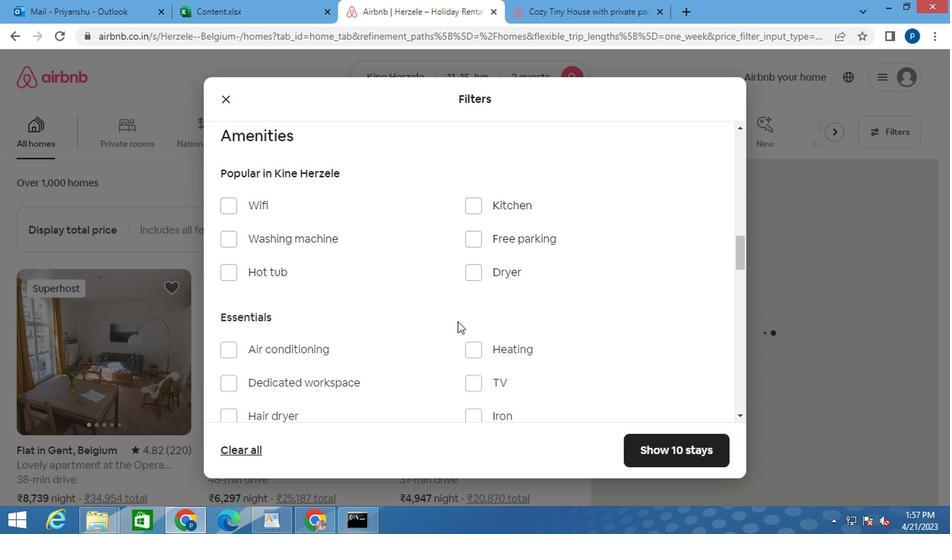 
Action: Mouse scrolled (465, 325) with delta (0, 0)
Screenshot: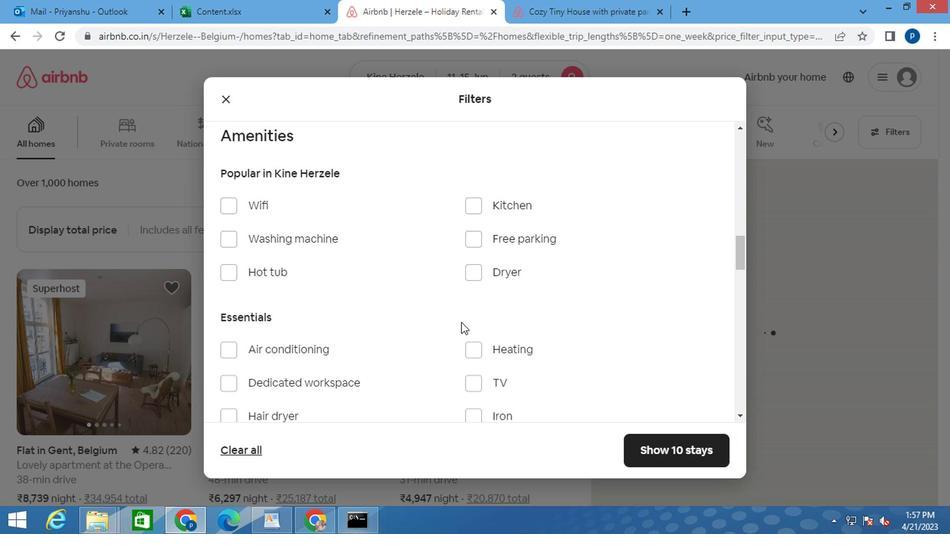 
Action: Mouse moved to (471, 286)
Screenshot: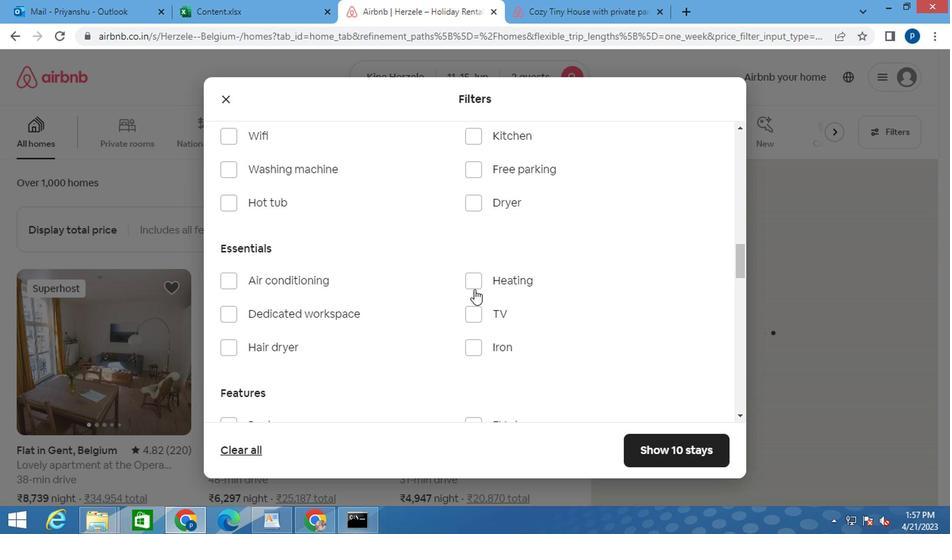 
Action: Mouse pressed left at (471, 286)
Screenshot: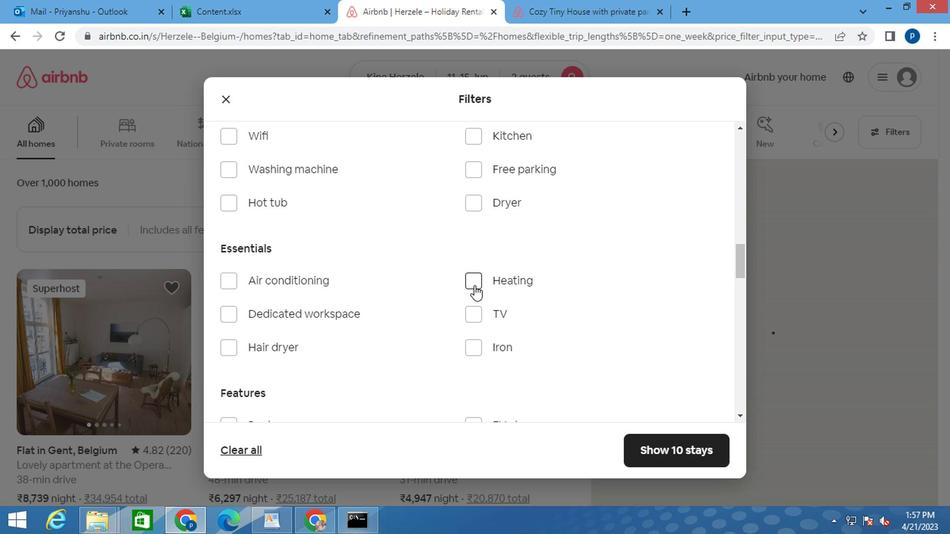 
Action: Mouse moved to (476, 294)
Screenshot: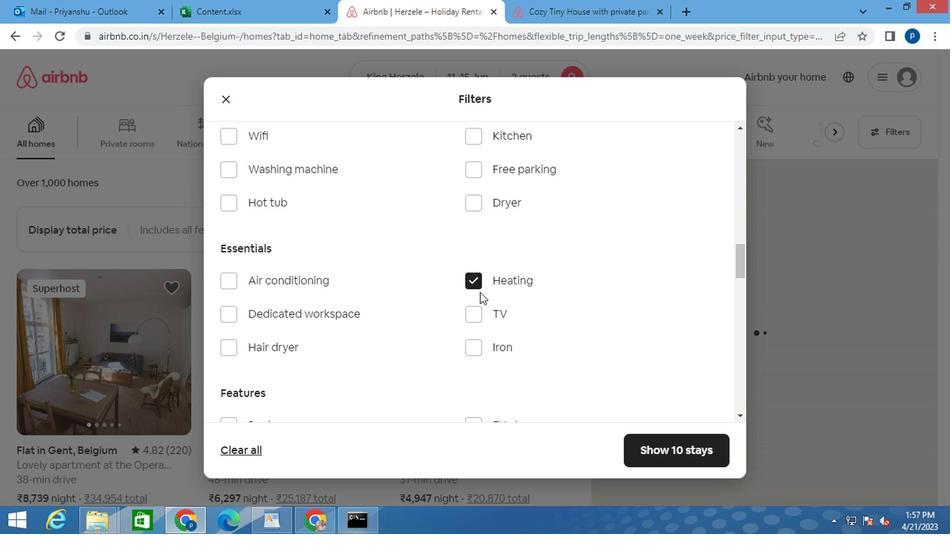 
Action: Mouse scrolled (476, 293) with delta (0, 0)
Screenshot: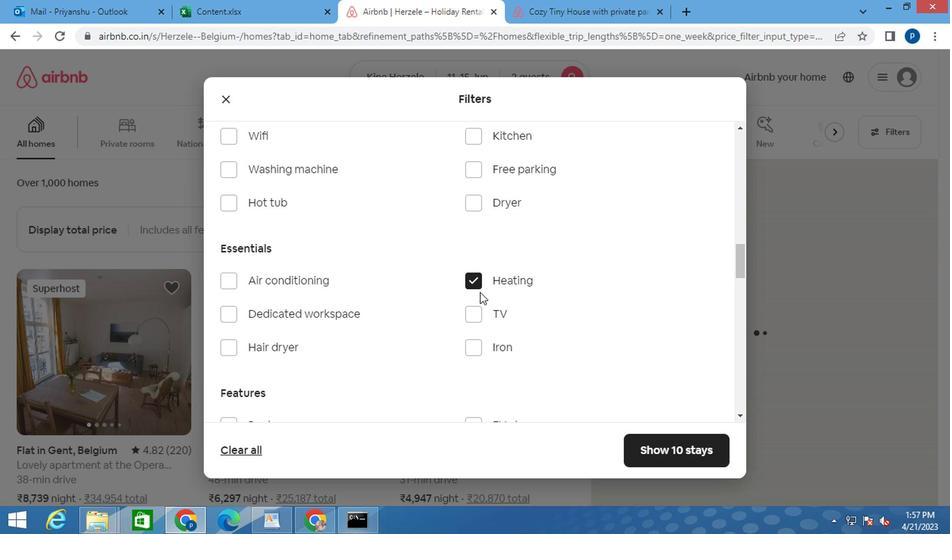 
Action: Mouse moved to (475, 296)
Screenshot: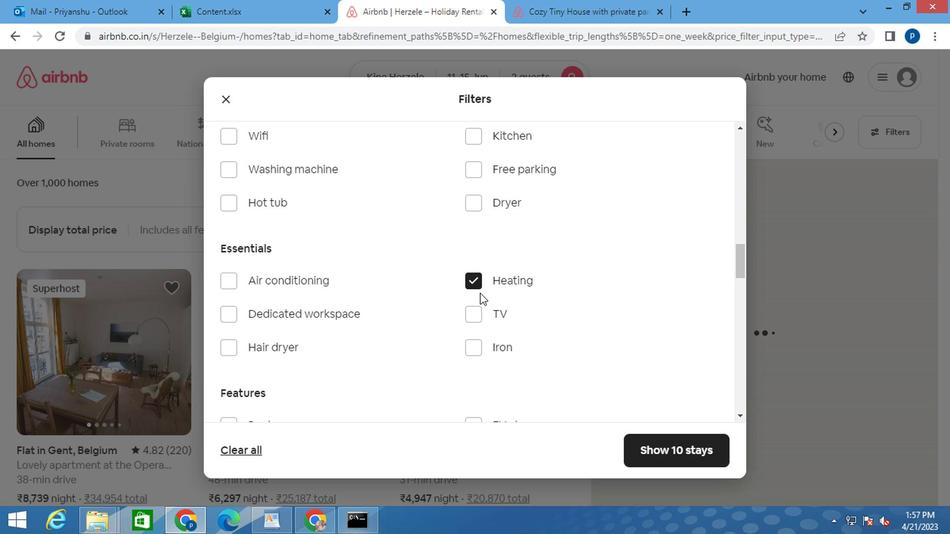 
Action: Mouse scrolled (475, 295) with delta (0, 0)
Screenshot: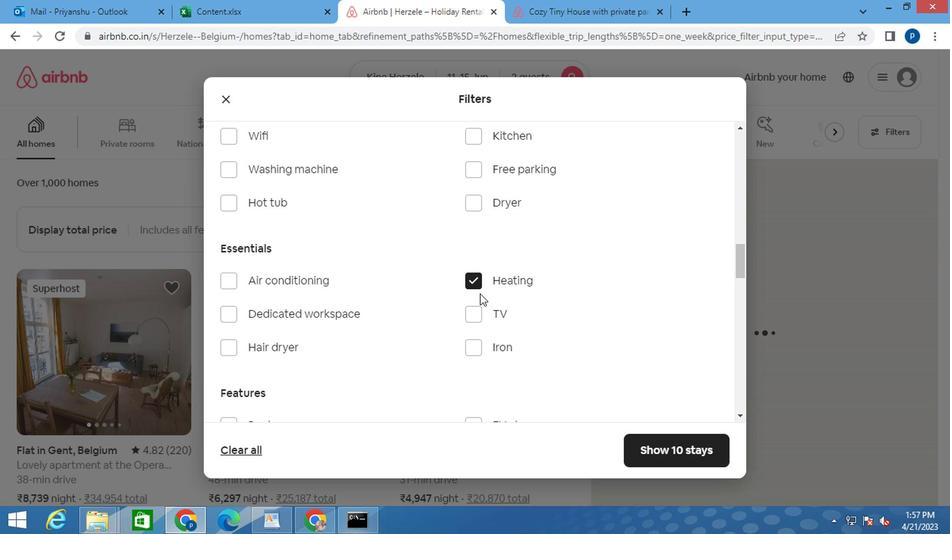 
Action: Mouse moved to (474, 296)
Screenshot: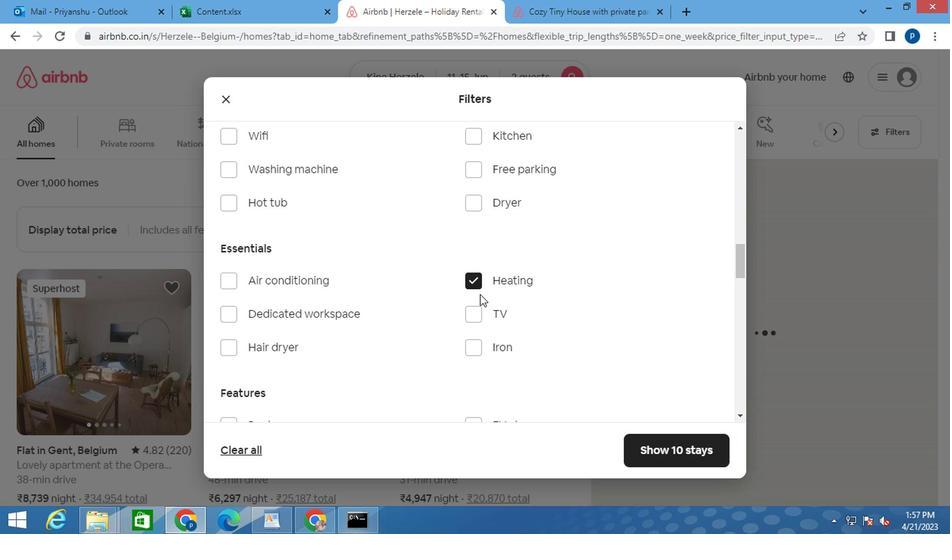 
Action: Mouse scrolled (474, 295) with delta (0, 0)
Screenshot: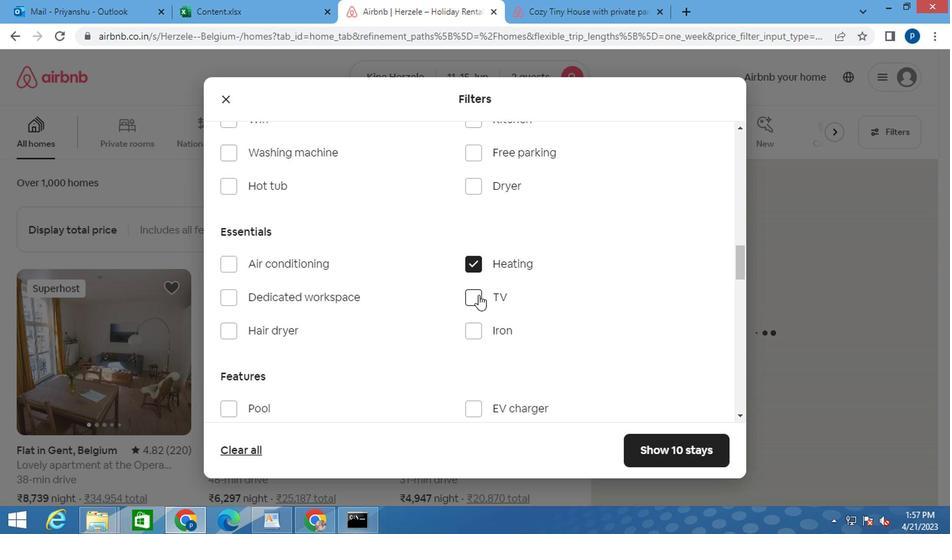 
Action: Mouse moved to (468, 296)
Screenshot: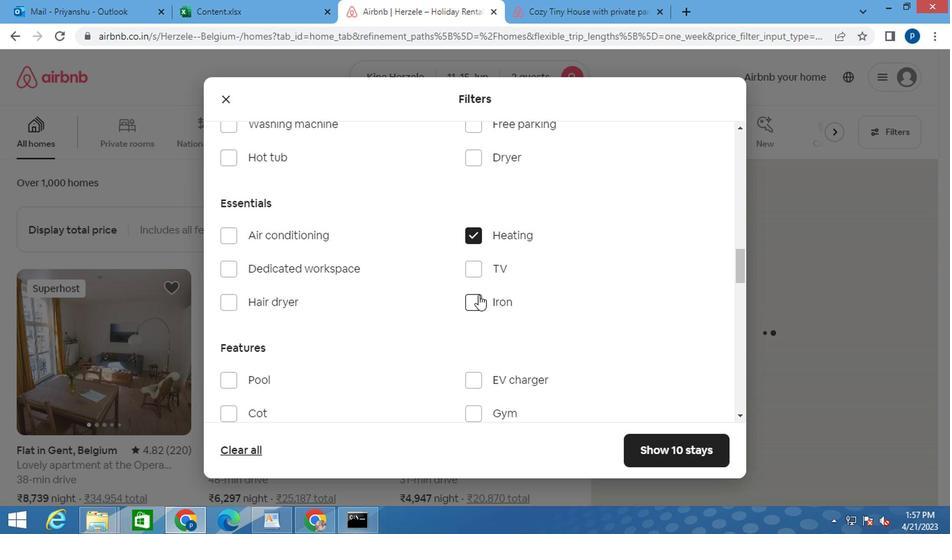 
Action: Mouse scrolled (468, 296) with delta (0, 0)
Screenshot: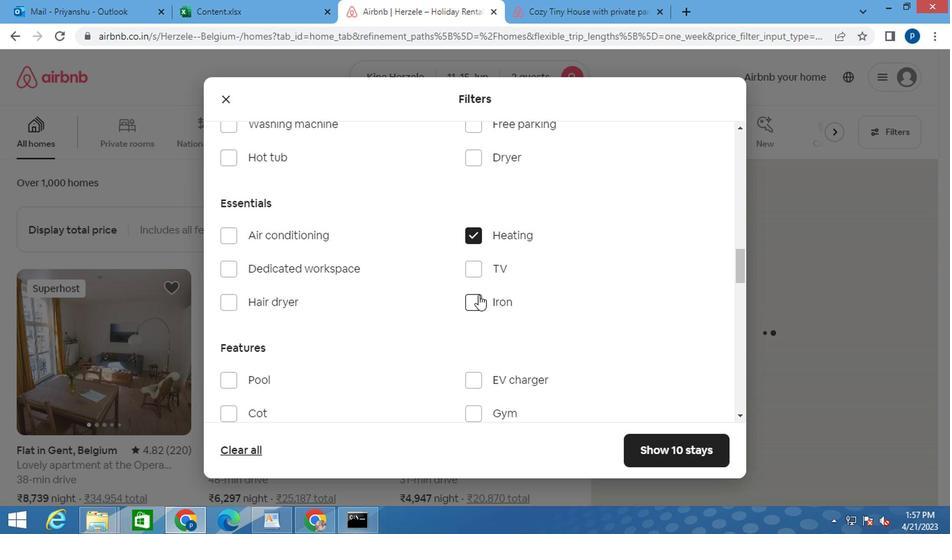 
Action: Mouse moved to (467, 296)
Screenshot: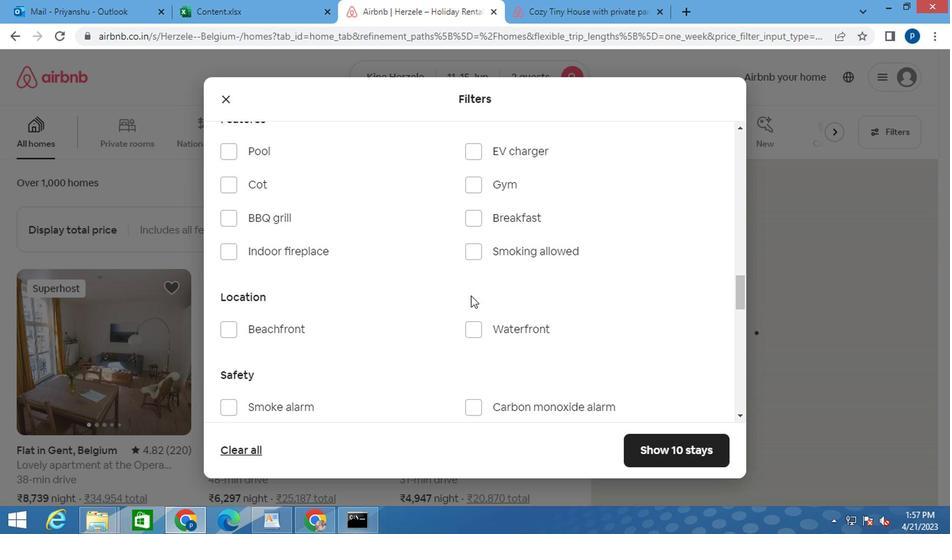 
Action: Mouse scrolled (467, 296) with delta (0, 0)
Screenshot: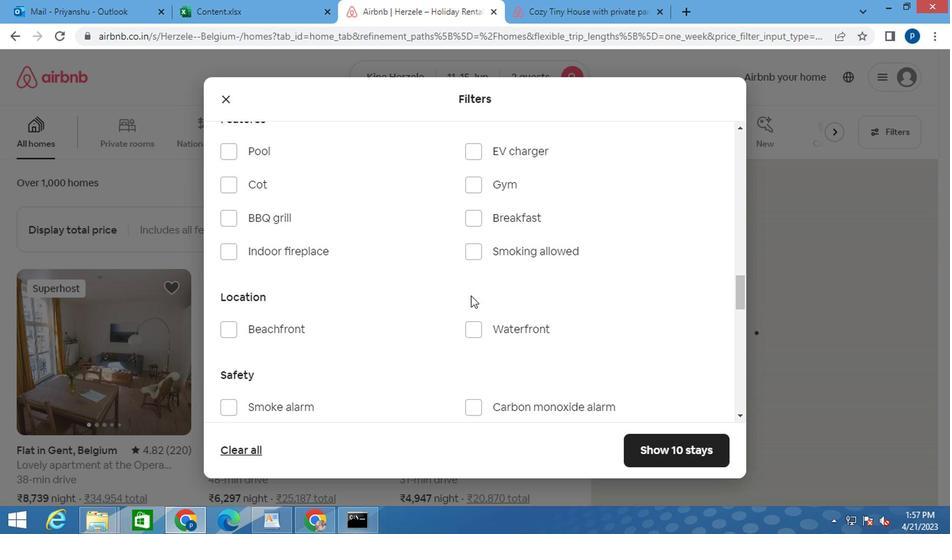 
Action: Mouse scrolled (467, 296) with delta (0, 0)
Screenshot: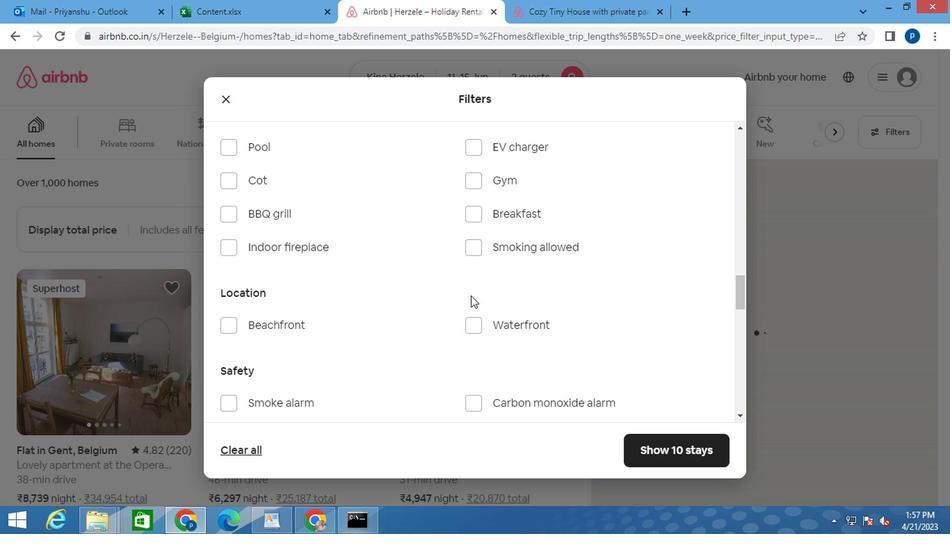 
Action: Mouse moved to (468, 296)
Screenshot: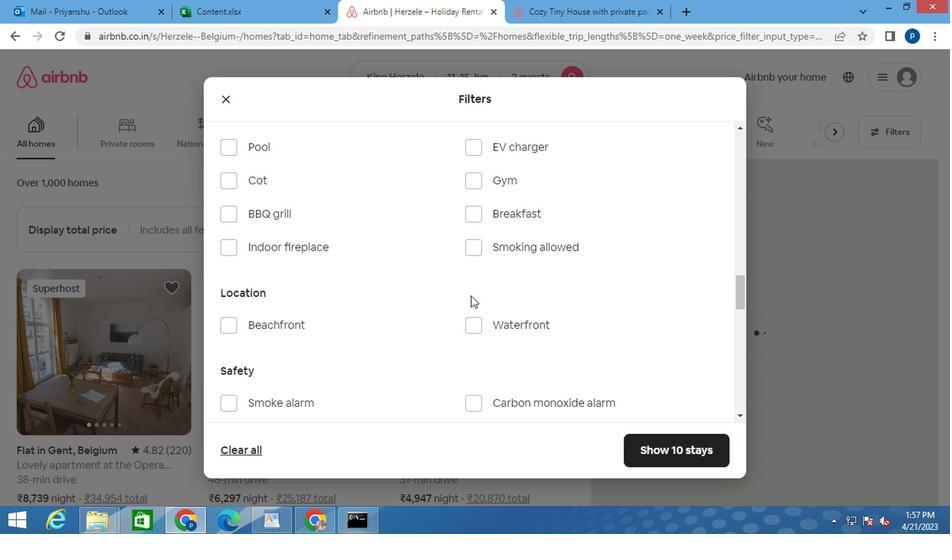 
Action: Mouse scrolled (468, 296) with delta (0, 0)
Screenshot: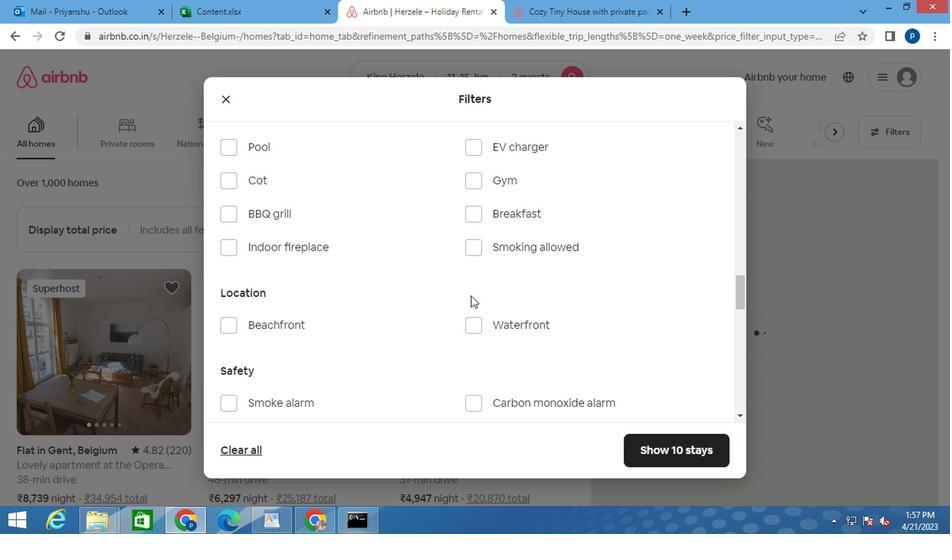 
Action: Mouse moved to (644, 333)
Screenshot: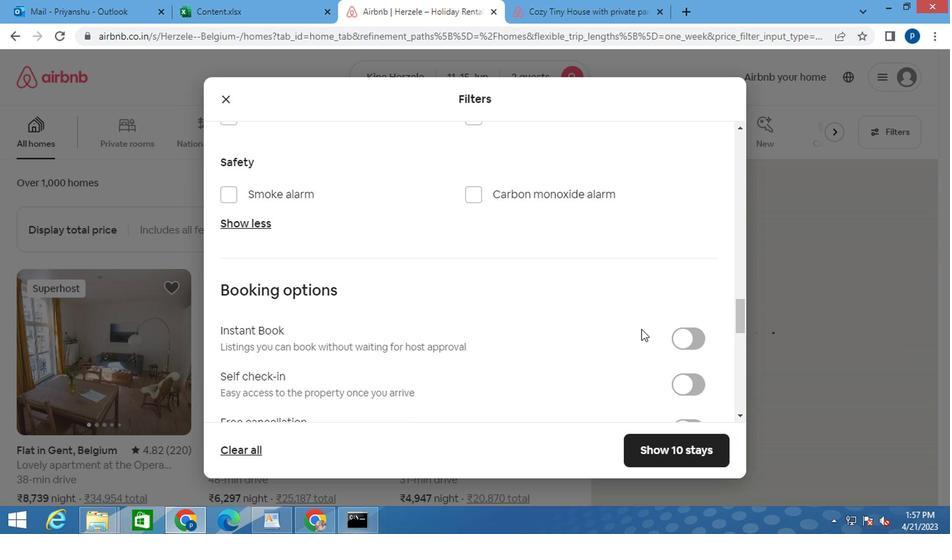 
Action: Mouse scrolled (644, 333) with delta (0, 0)
Screenshot: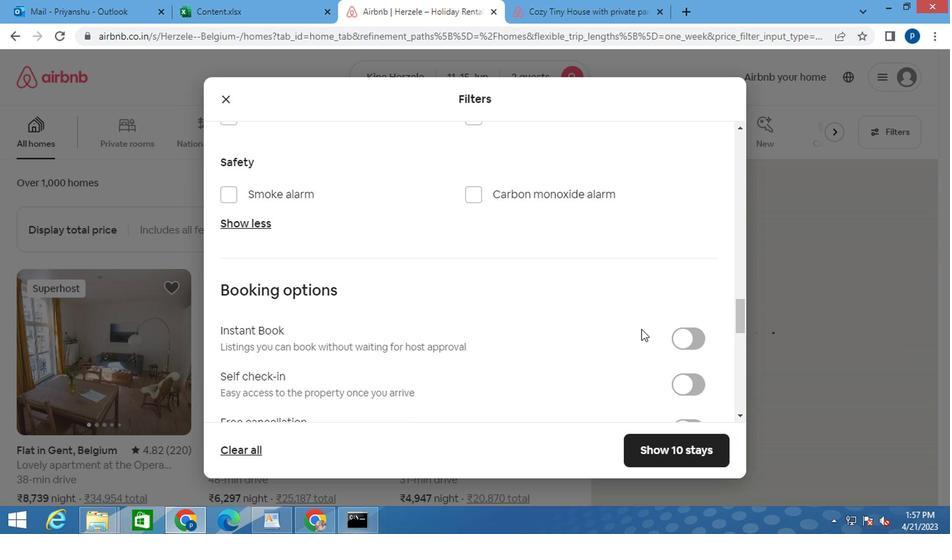 
Action: Mouse moved to (674, 318)
Screenshot: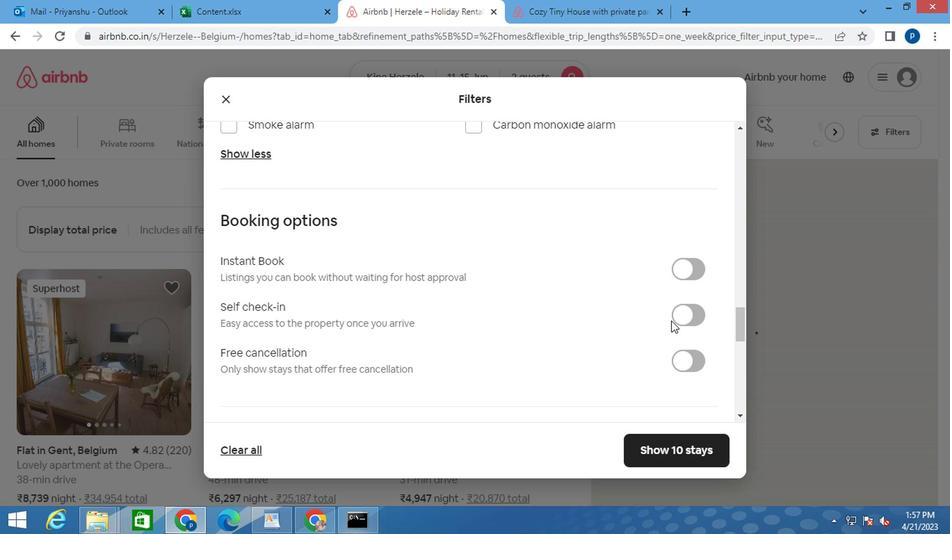 
Action: Mouse pressed left at (674, 318)
Screenshot: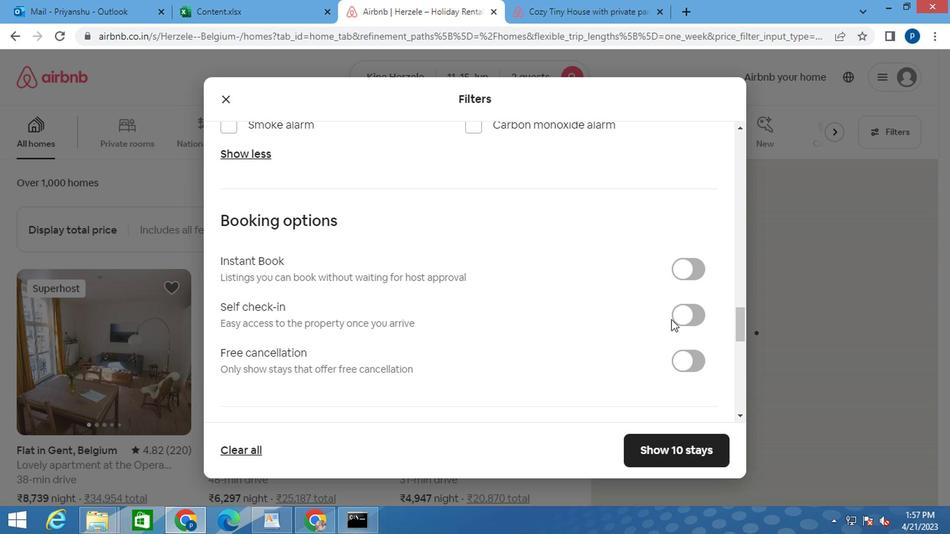 
Action: Mouse moved to (531, 326)
Screenshot: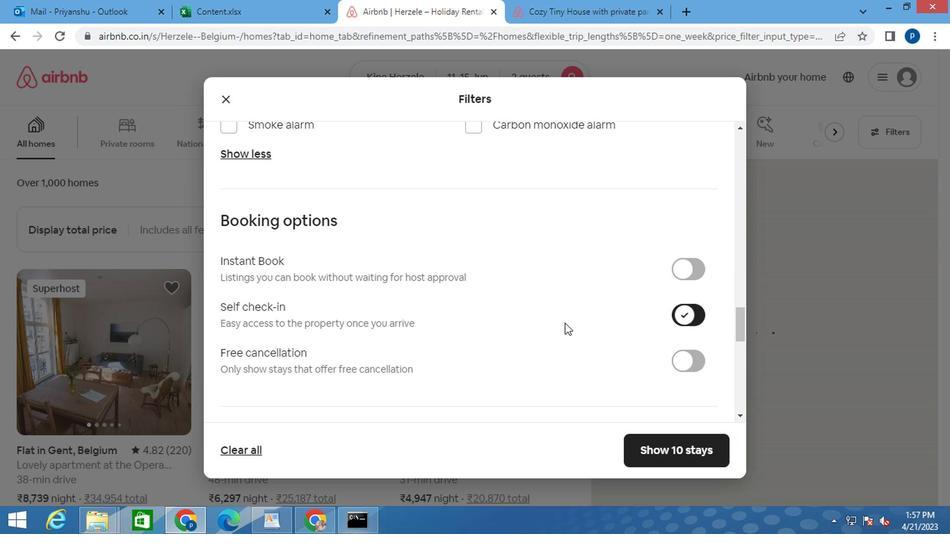 
Action: Mouse scrolled (531, 325) with delta (0, 0)
Screenshot: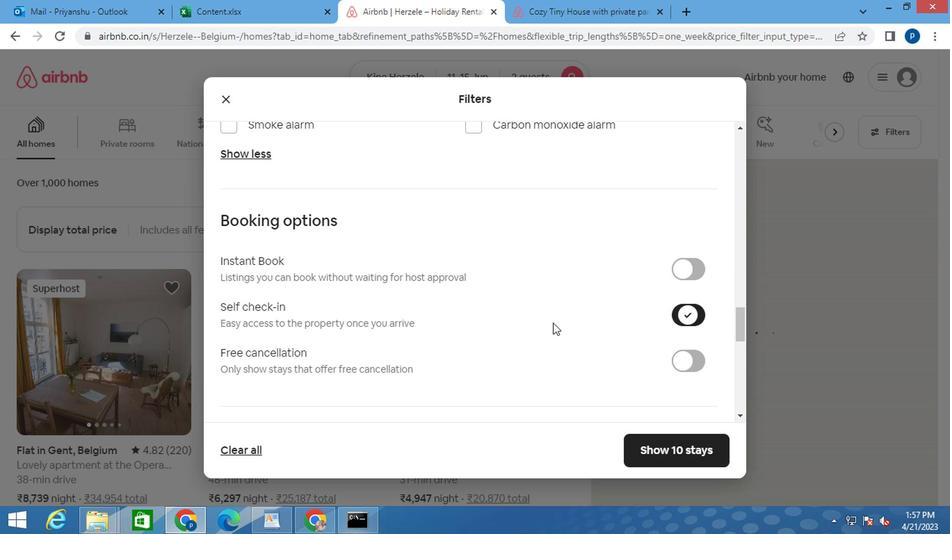 
Action: Mouse moved to (519, 326)
Screenshot: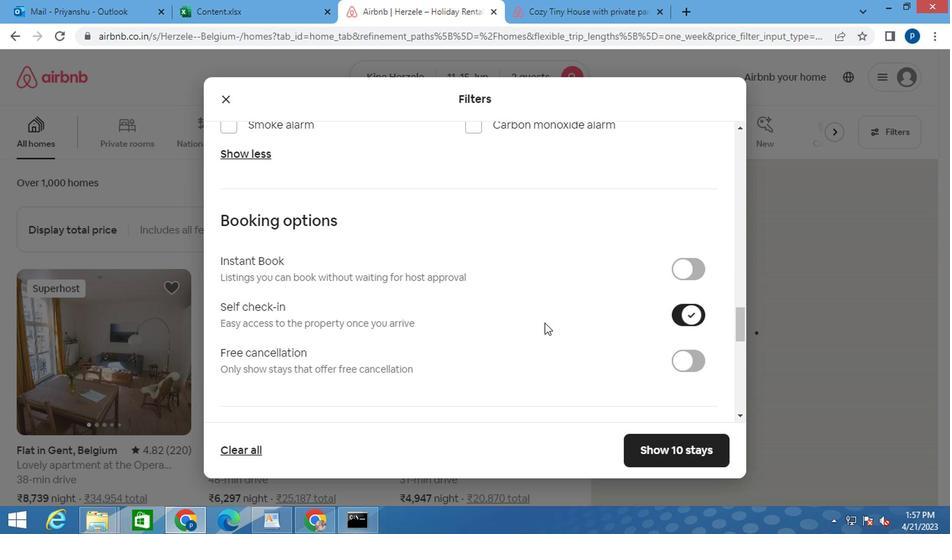 
Action: Mouse scrolled (519, 326) with delta (0, 0)
Screenshot: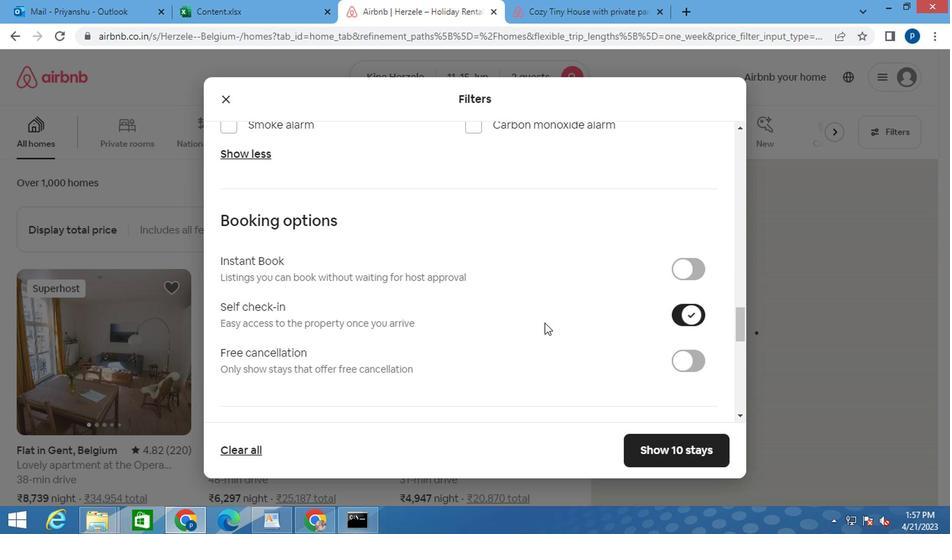 
Action: Mouse moved to (506, 328)
Screenshot: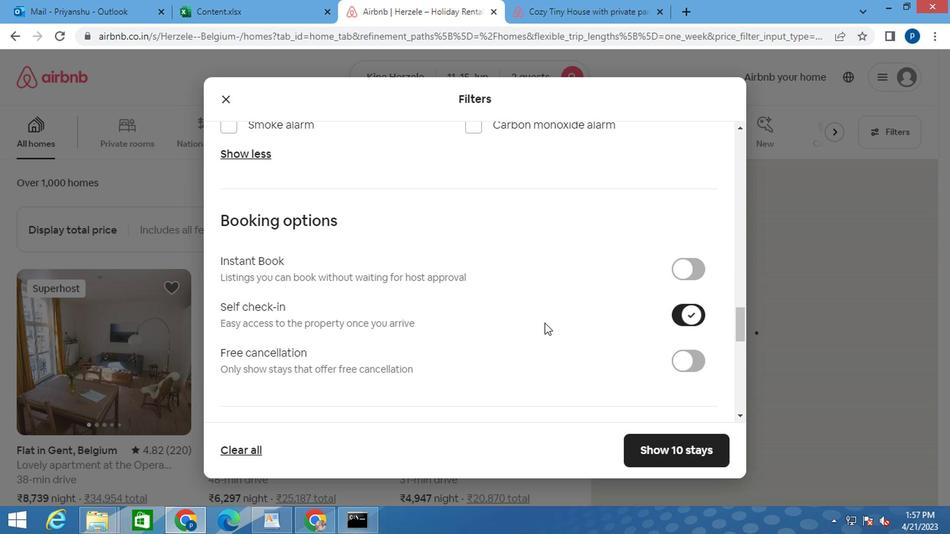
Action: Mouse scrolled (506, 327) with delta (0, 0)
Screenshot: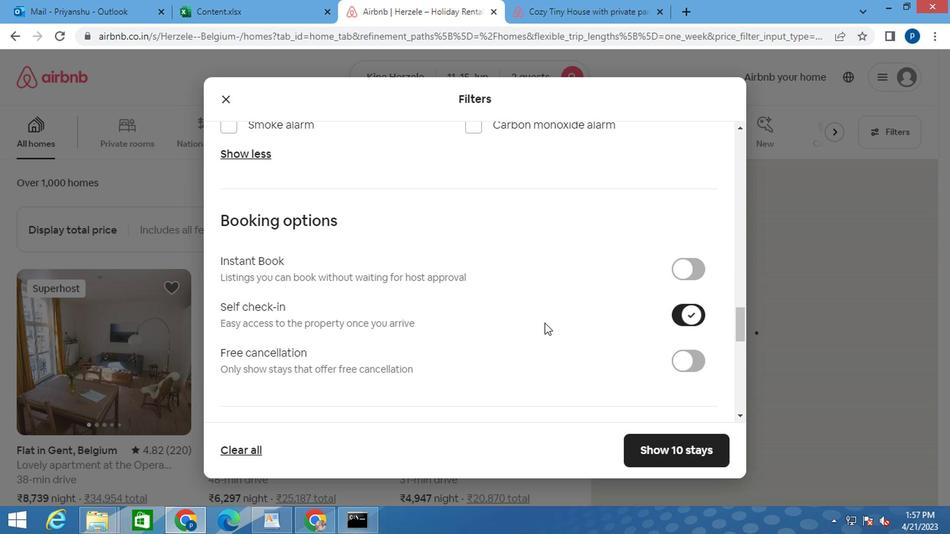 
Action: Mouse moved to (474, 328)
Screenshot: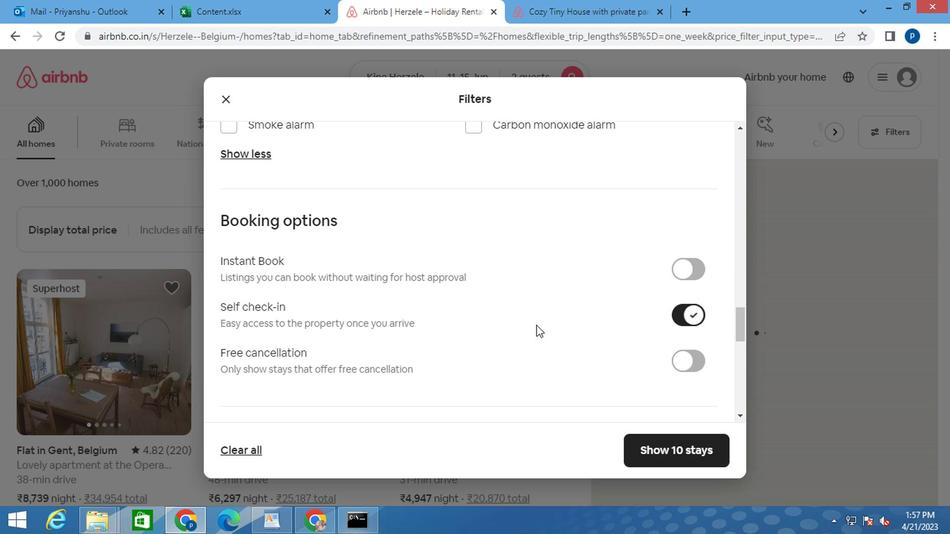 
Action: Mouse scrolled (491, 327) with delta (0, 0)
Screenshot: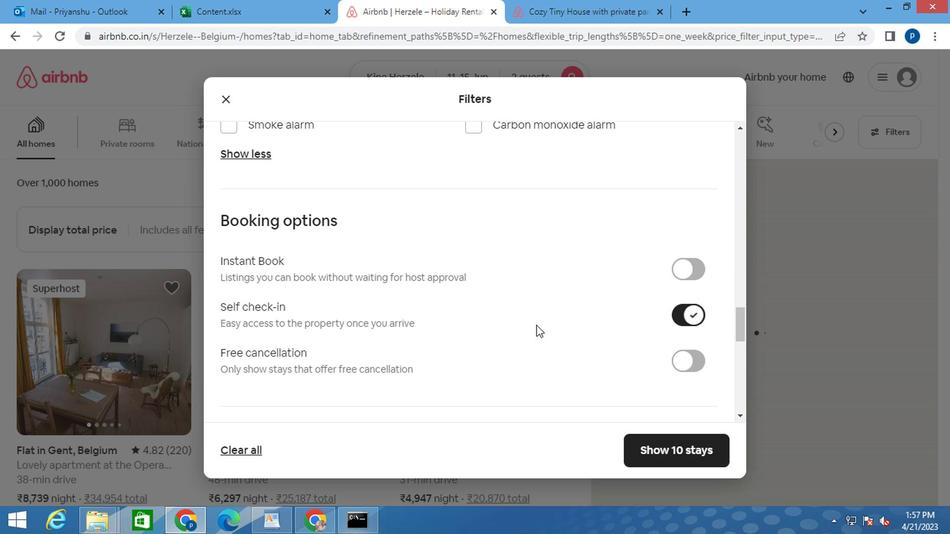 
Action: Mouse moved to (466, 328)
Screenshot: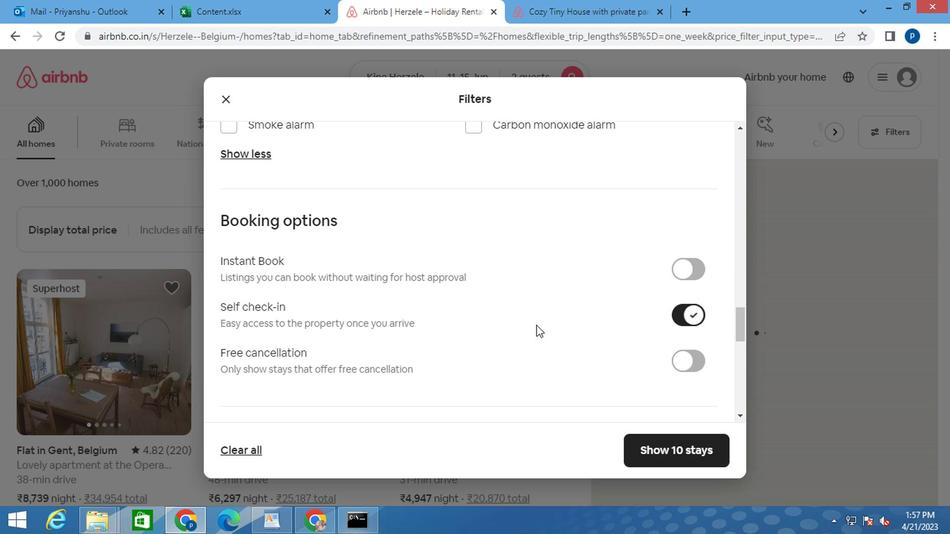 
Action: Mouse scrolled (466, 327) with delta (0, 0)
Screenshot: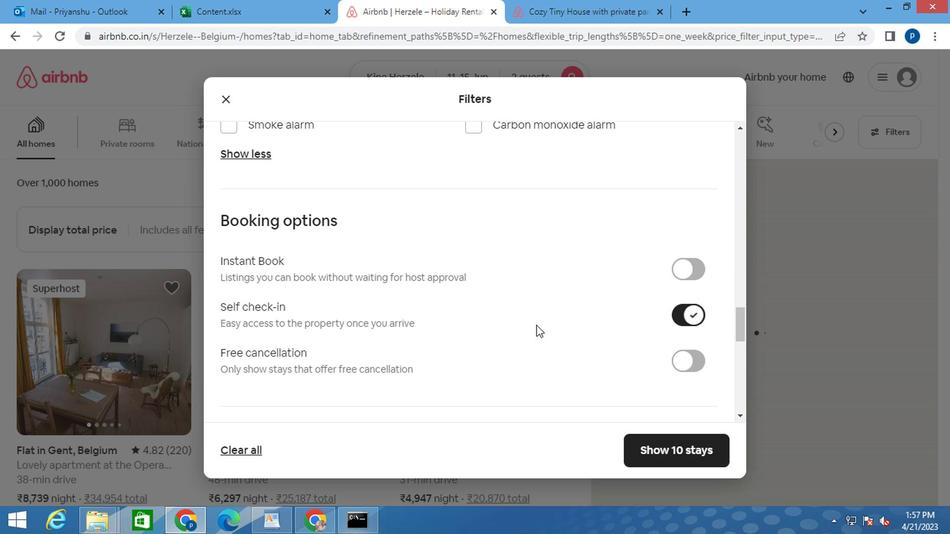 
Action: Mouse moved to (243, 362)
Screenshot: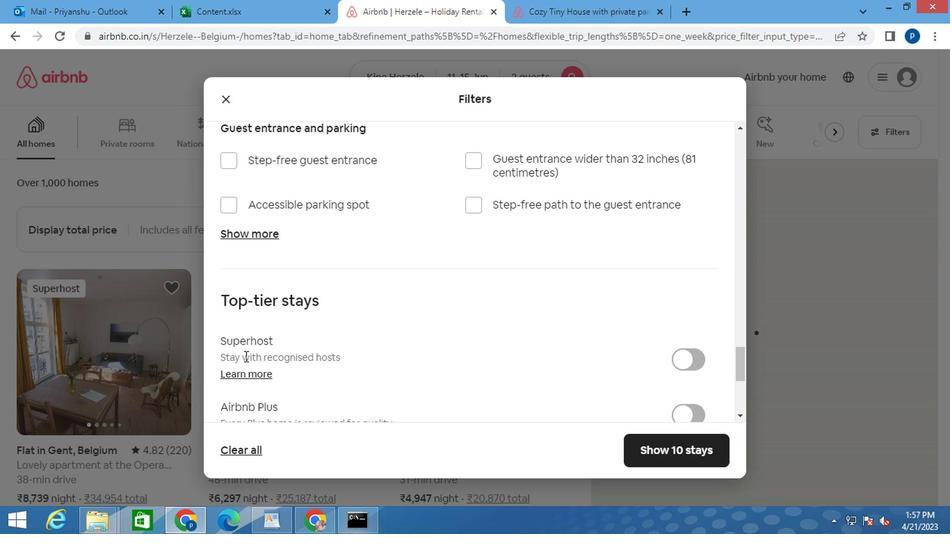 
Action: Mouse scrolled (243, 362) with delta (0, 0)
Screenshot: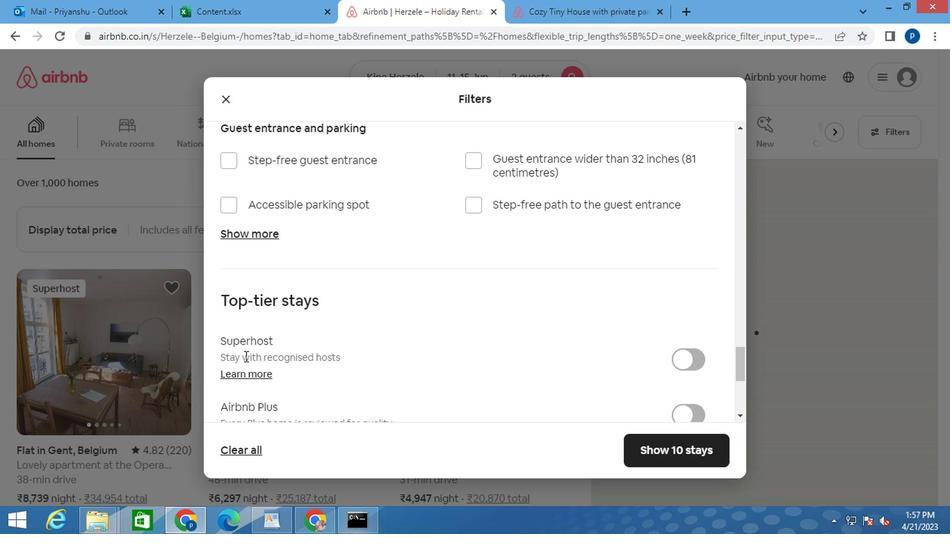 
Action: Mouse scrolled (243, 362) with delta (0, 0)
Screenshot: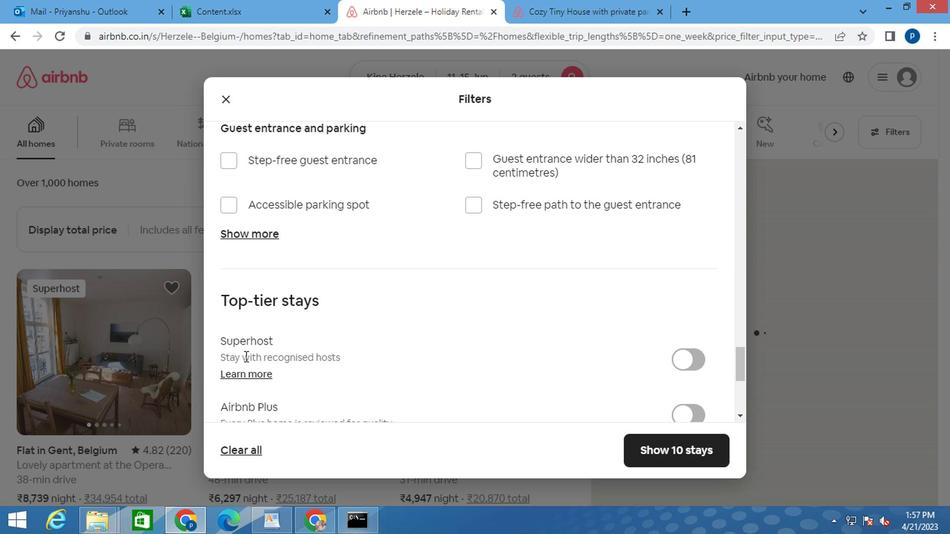 
Action: Mouse scrolled (243, 362) with delta (0, 0)
Screenshot: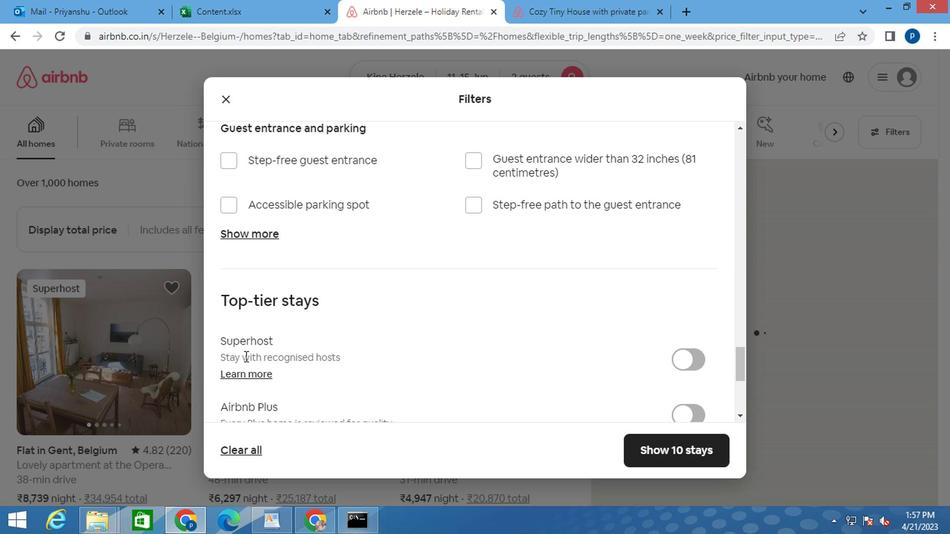 
Action: Mouse moved to (243, 362)
Screenshot: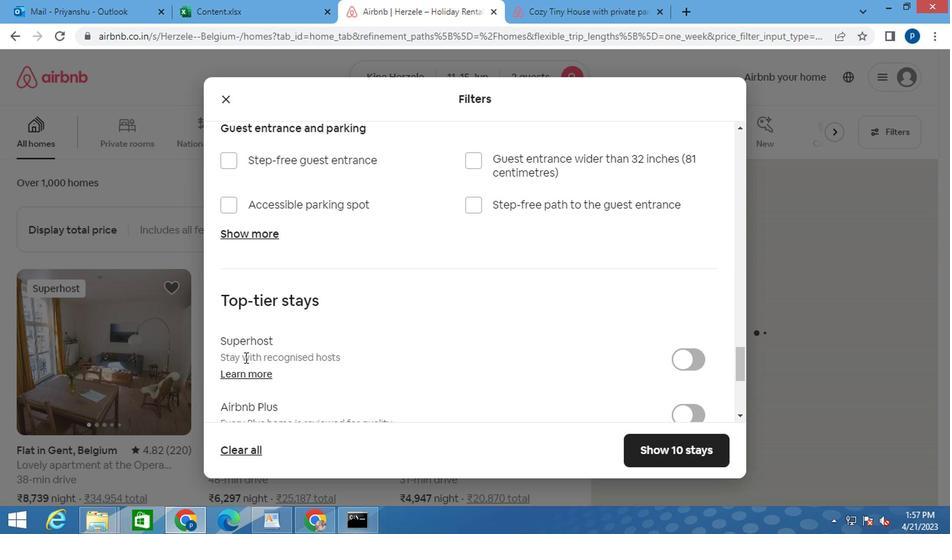 
Action: Mouse scrolled (243, 362) with delta (0, 0)
Screenshot: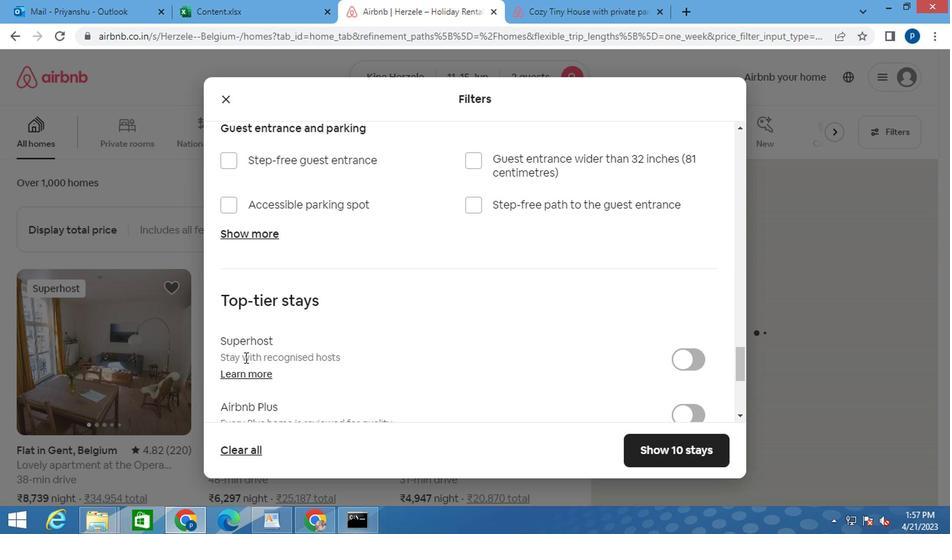 
Action: Mouse moved to (243, 362)
Screenshot: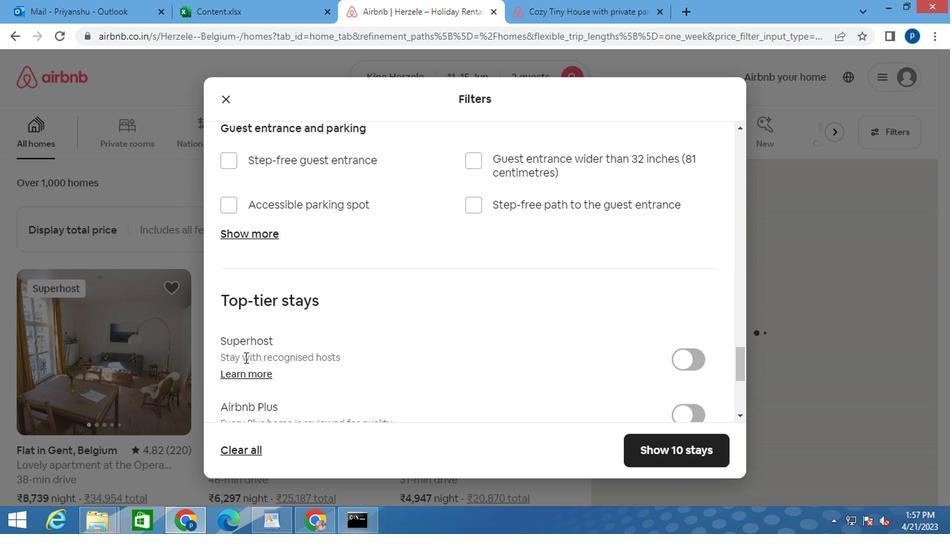 
Action: Mouse scrolled (243, 362) with delta (0, 0)
Screenshot: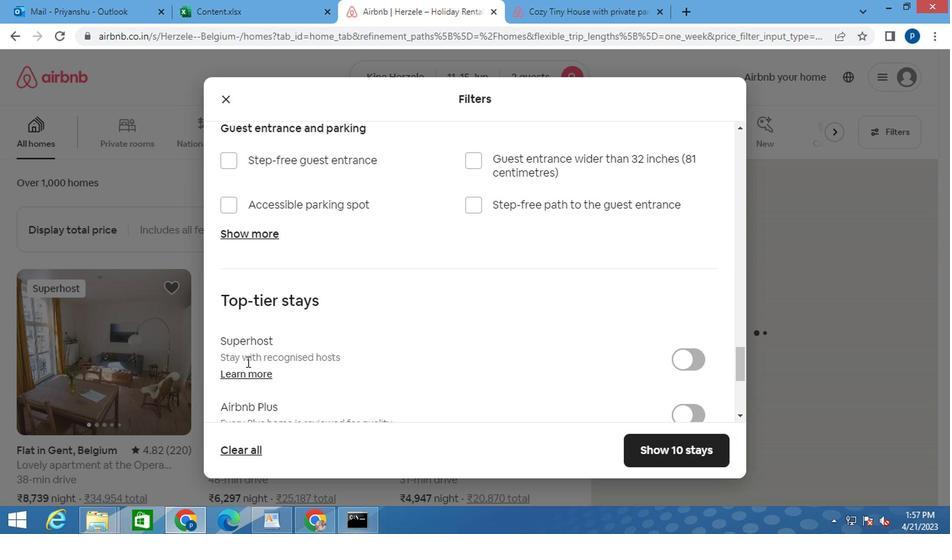 
Action: Mouse moved to (221, 328)
Screenshot: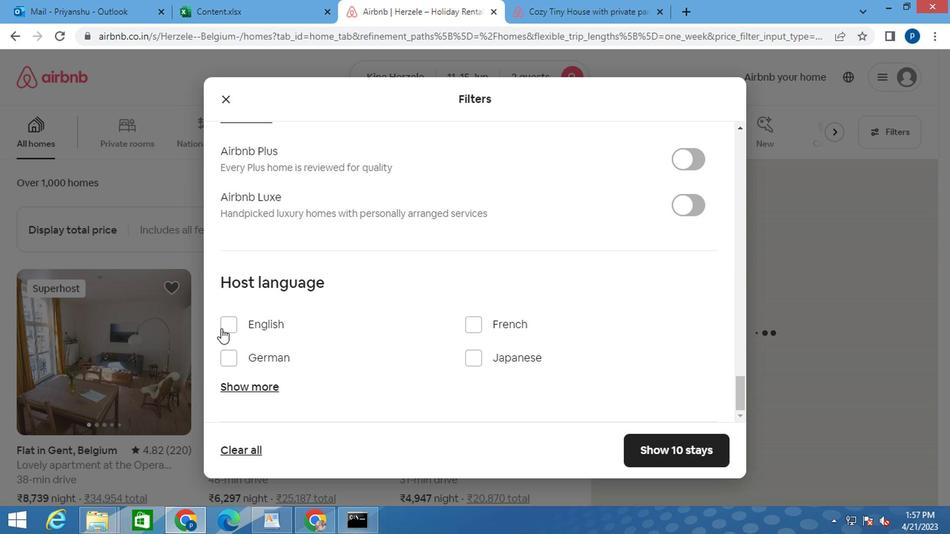 
Action: Mouse pressed left at (221, 328)
Screenshot: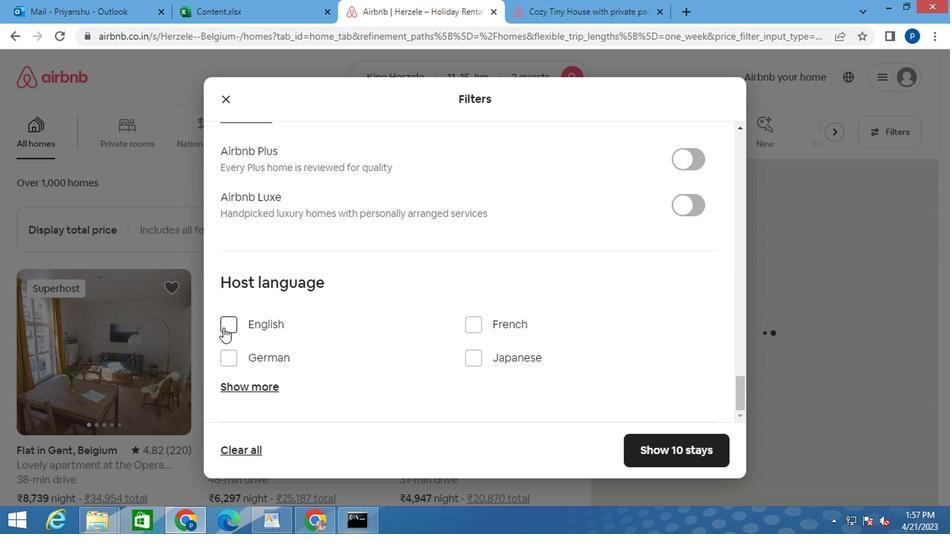 
Action: Mouse moved to (681, 443)
Screenshot: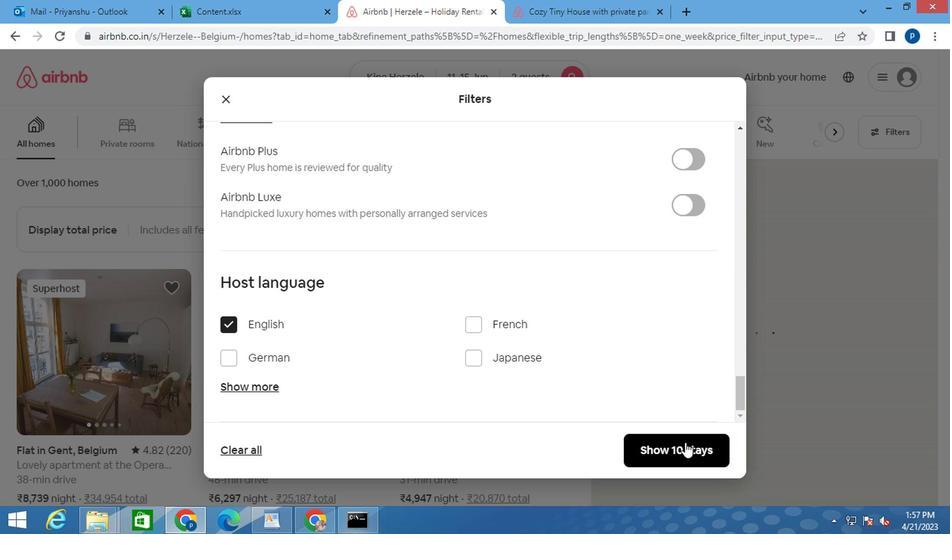 
Action: Mouse pressed left at (681, 443)
Screenshot: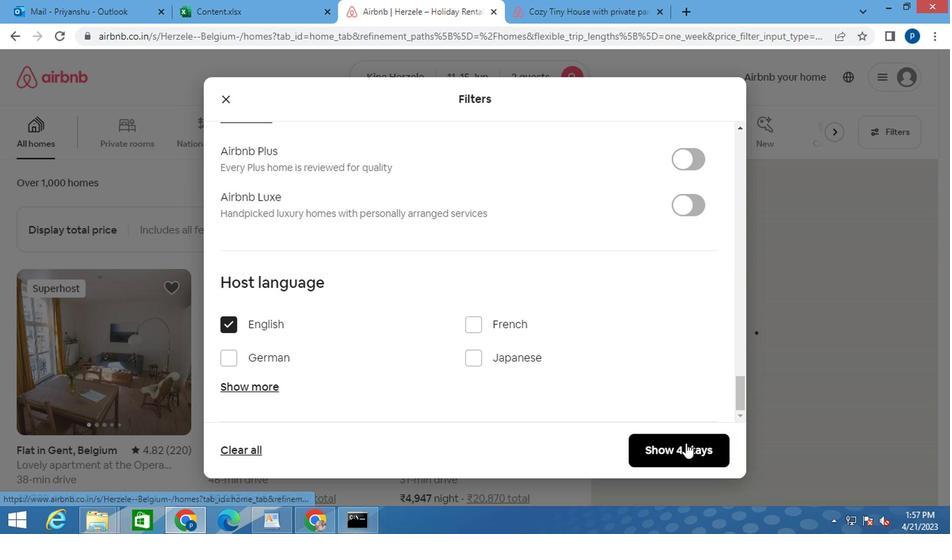 
